 Task: Find connections with filter location Río Bueno with filter topic #Motivationwith filter profile language French with filter current company OneTrust with filter school Jai Prakash Vishwavidyalaya, Chapra with filter industry Computer and Network Security with filter service category Management Consulting with filter keywords title Customer Care Associate
Action: Mouse moved to (588, 73)
Screenshot: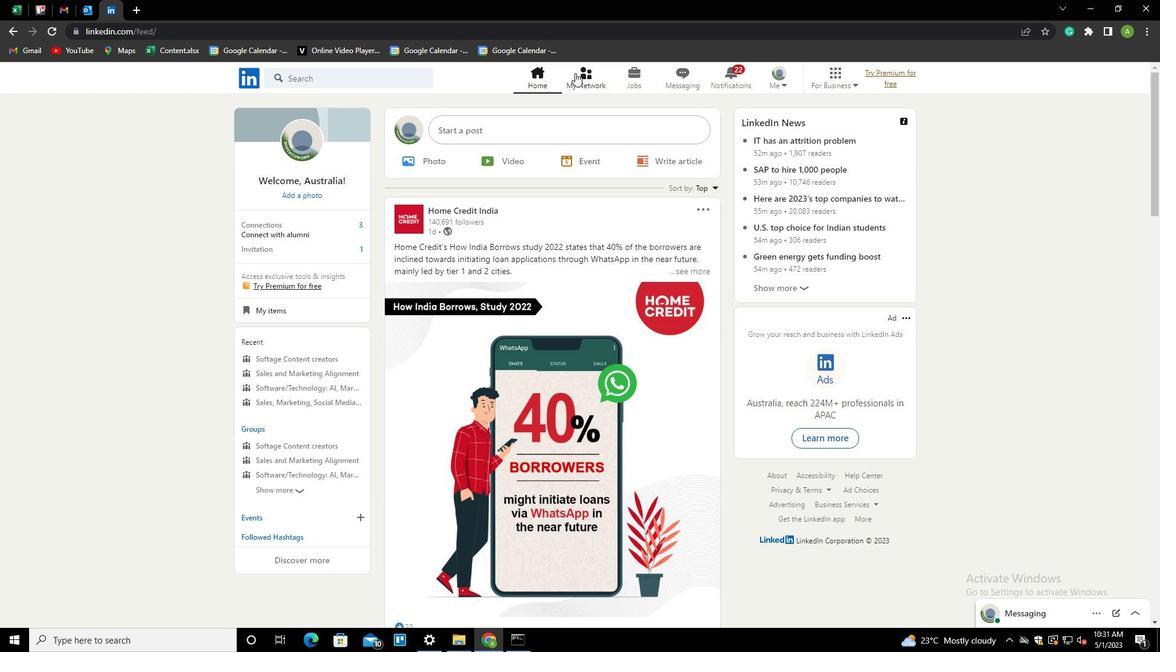 
Action: Mouse pressed left at (588, 73)
Screenshot: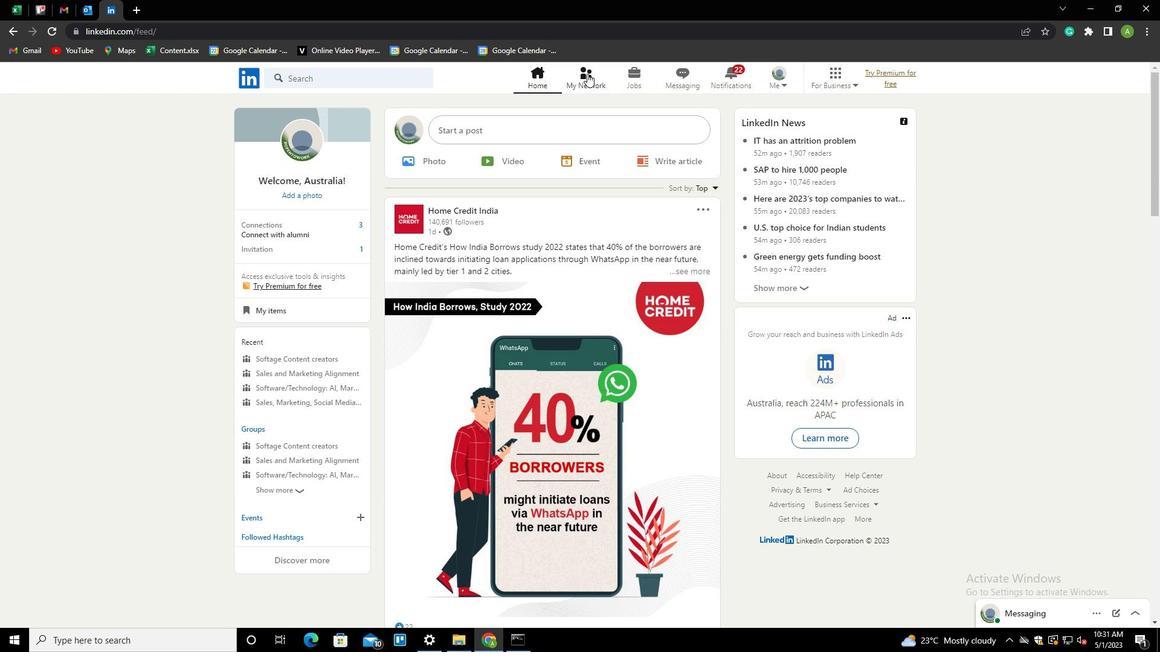 
Action: Mouse moved to (329, 140)
Screenshot: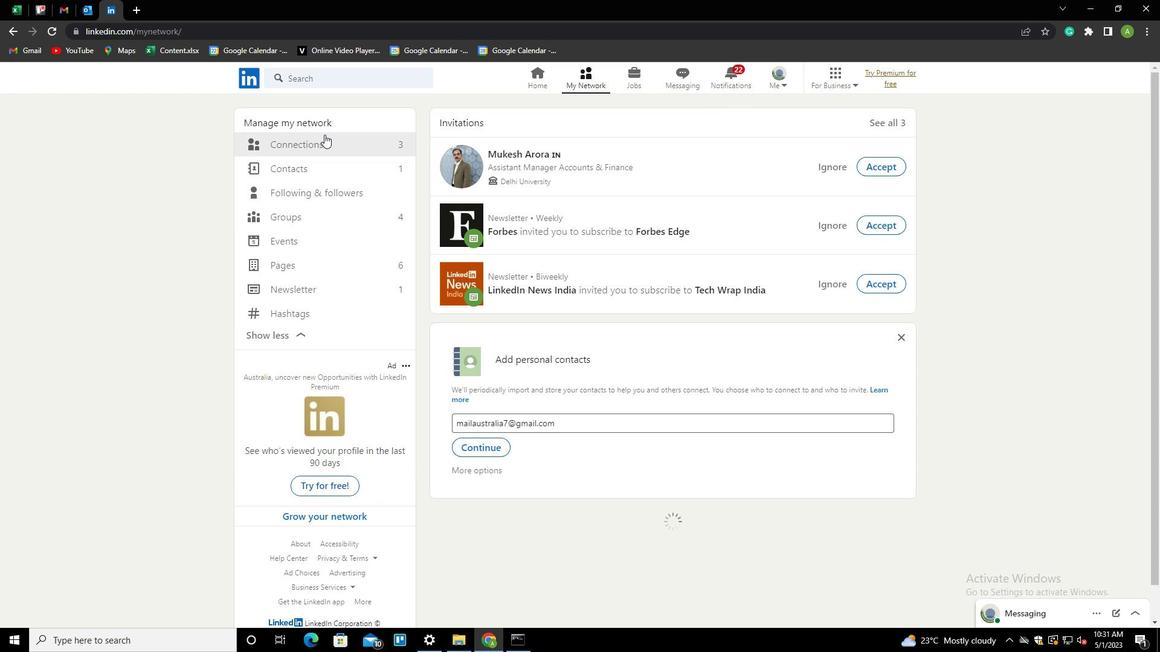 
Action: Mouse pressed left at (329, 140)
Screenshot: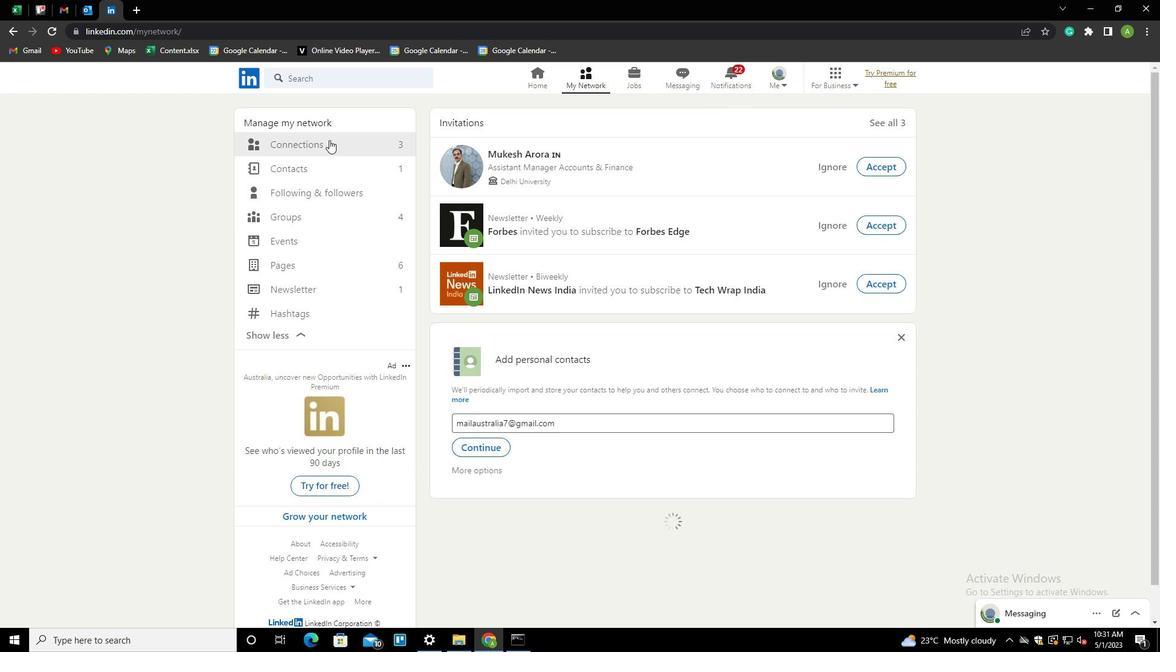 
Action: Mouse moved to (691, 145)
Screenshot: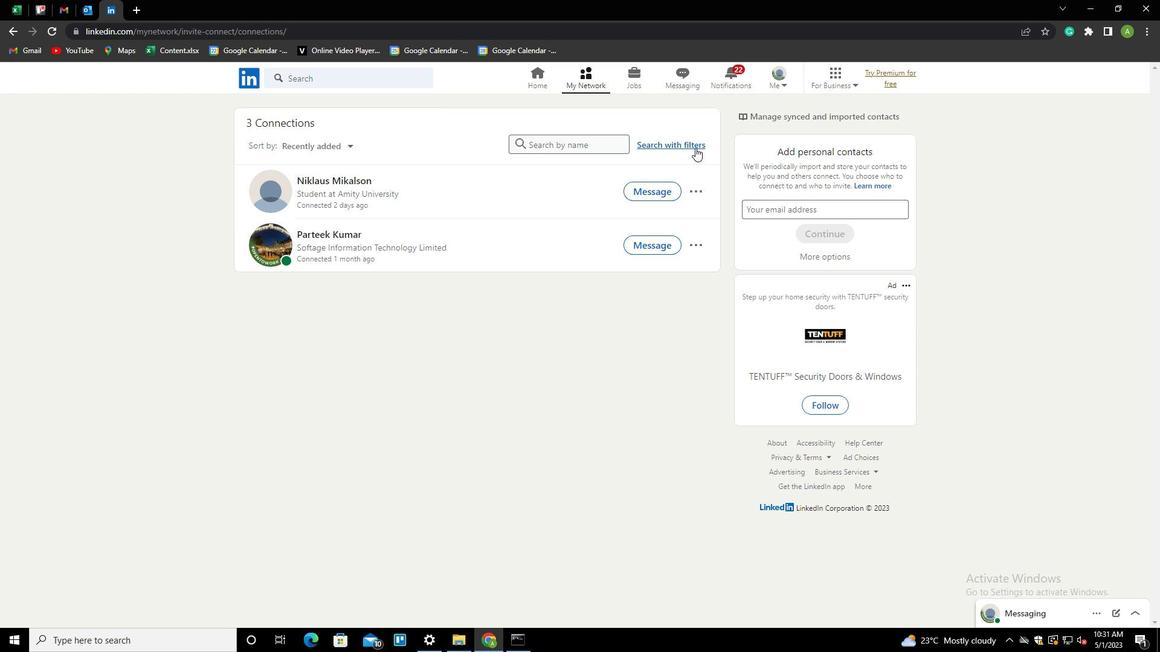 
Action: Mouse pressed left at (691, 145)
Screenshot: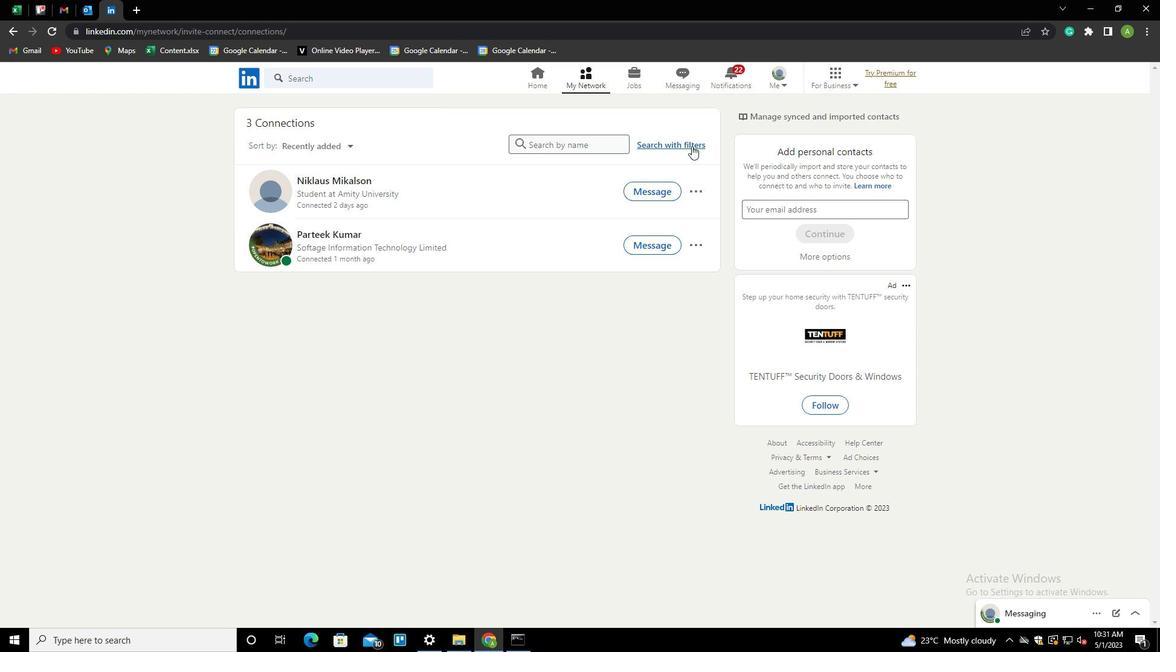 
Action: Mouse moved to (617, 112)
Screenshot: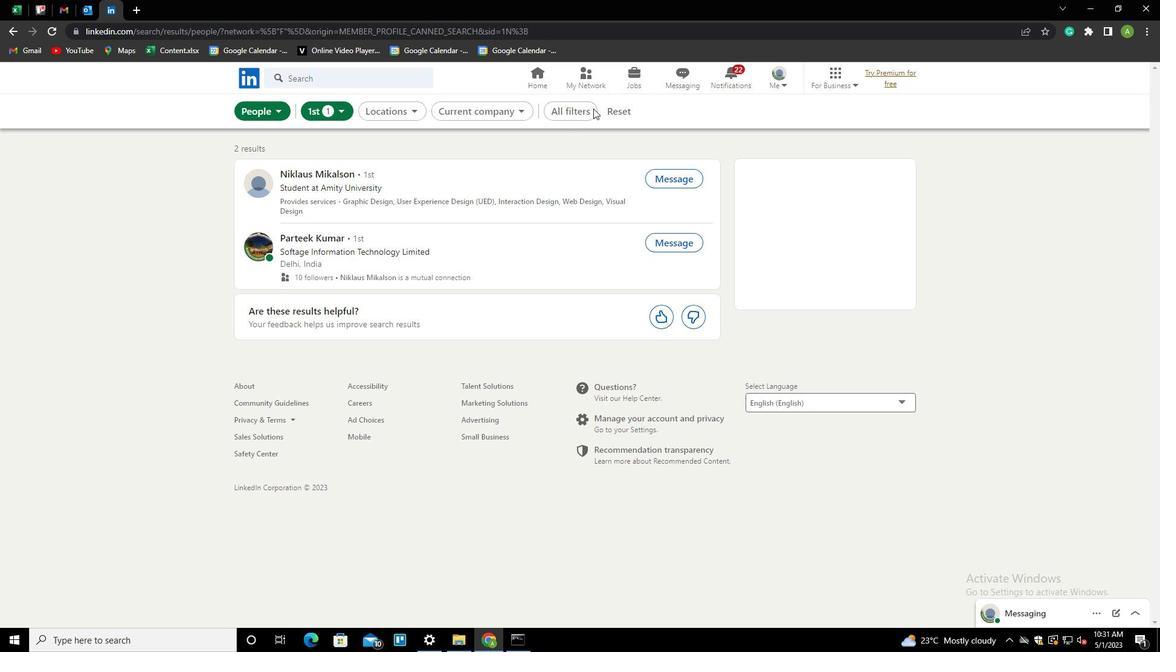 
Action: Mouse pressed left at (617, 112)
Screenshot: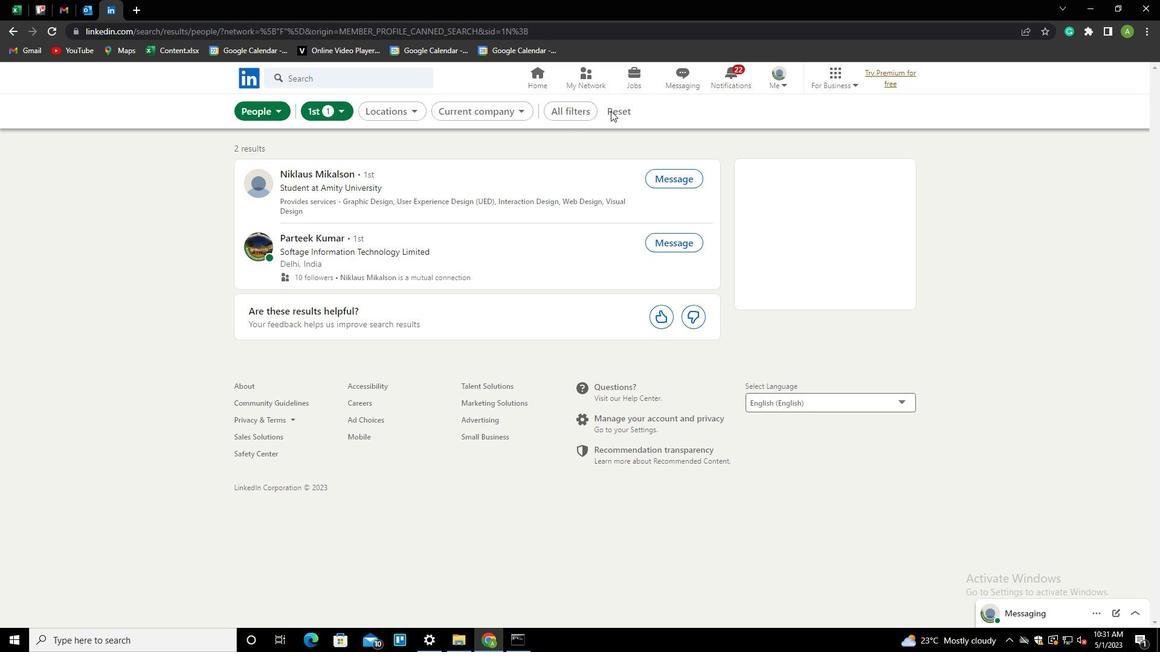 
Action: Mouse moved to (589, 108)
Screenshot: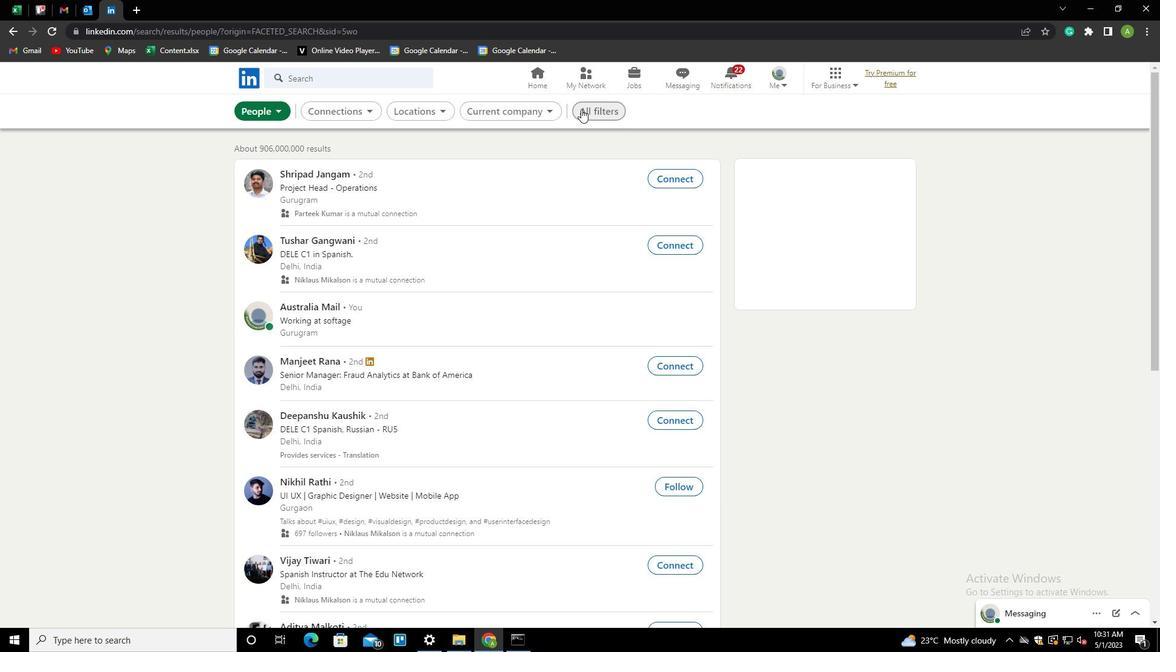 
Action: Mouse pressed left at (589, 108)
Screenshot: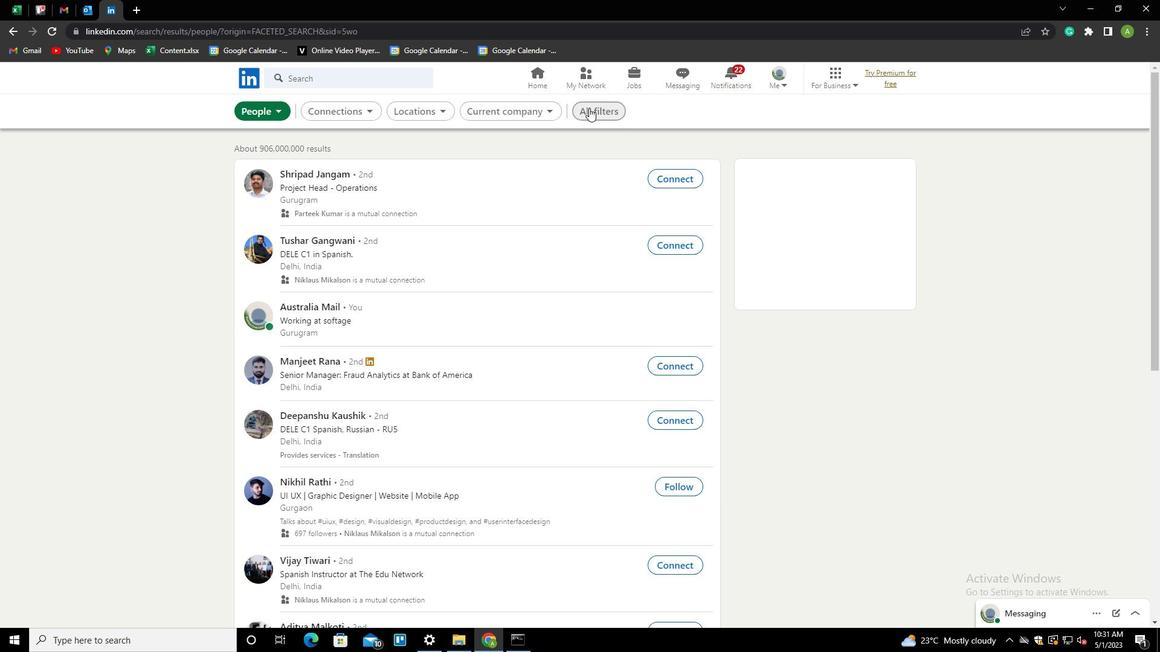
Action: Mouse moved to (937, 288)
Screenshot: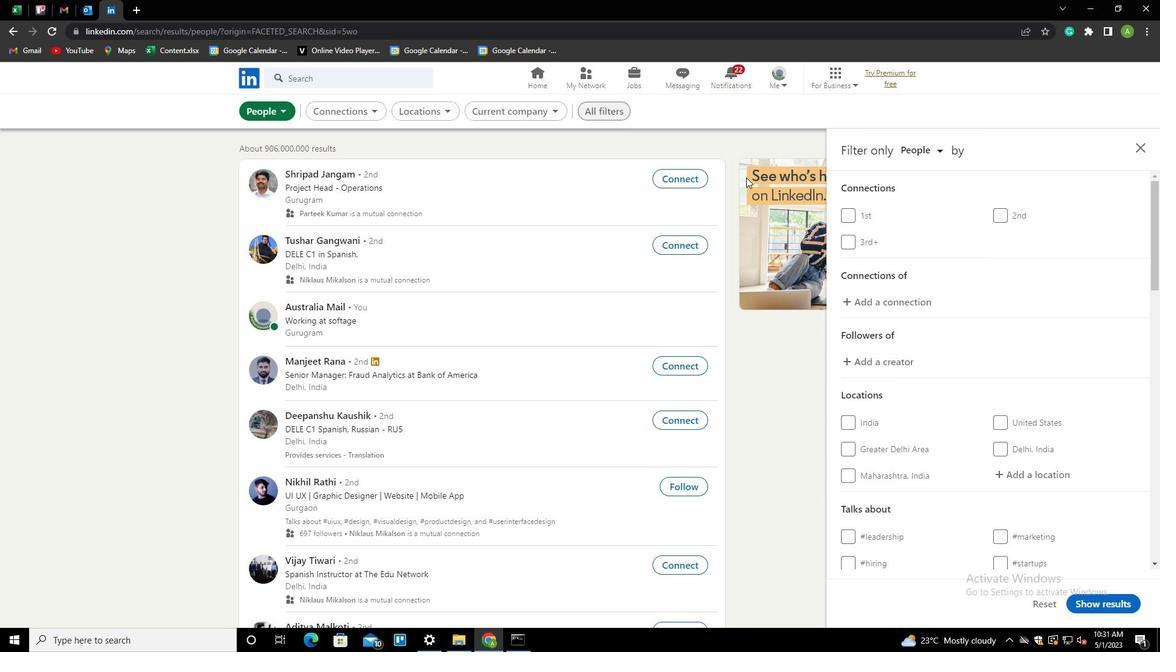
Action: Mouse scrolled (937, 288) with delta (0, 0)
Screenshot: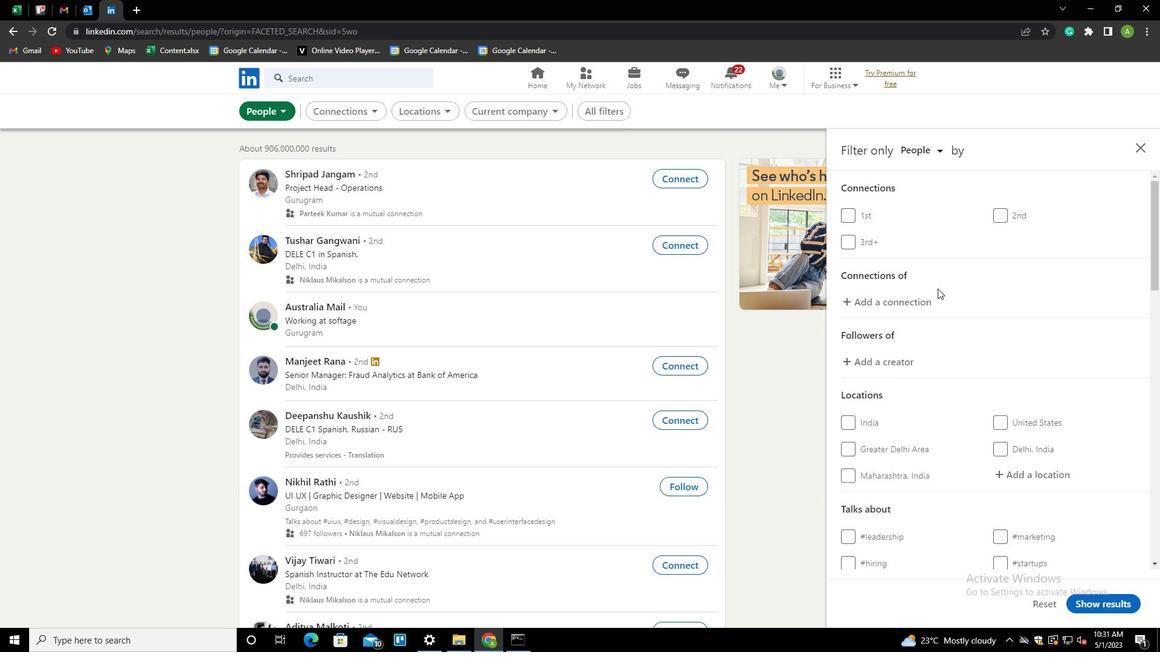 
Action: Mouse scrolled (937, 288) with delta (0, 0)
Screenshot: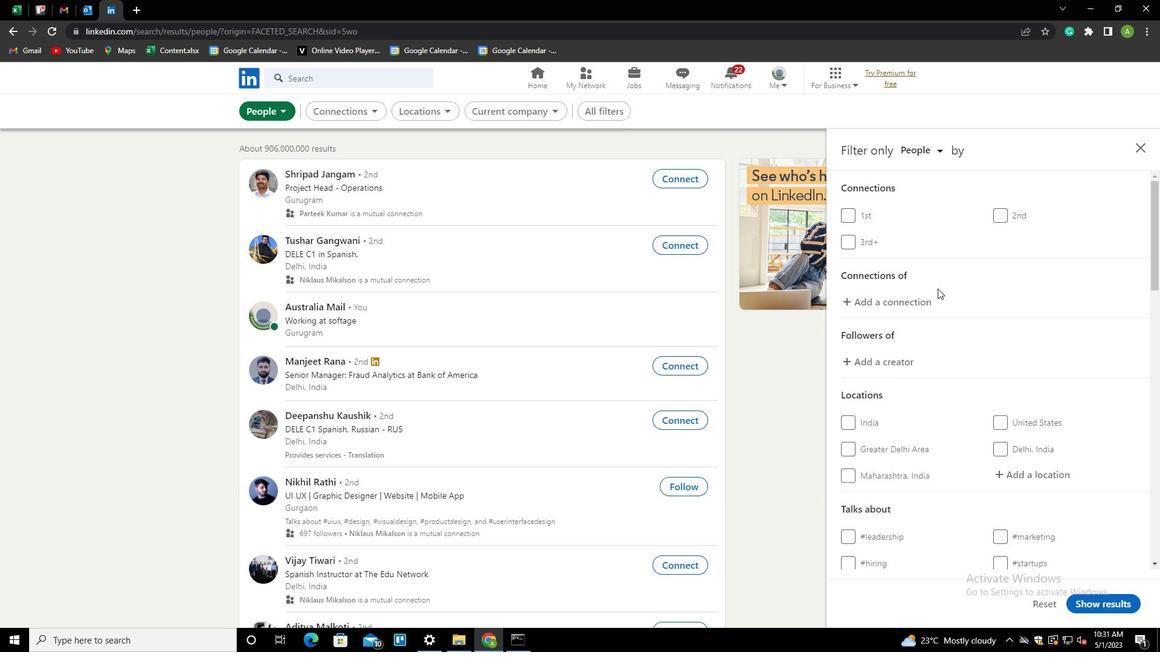 
Action: Mouse scrolled (937, 288) with delta (0, 0)
Screenshot: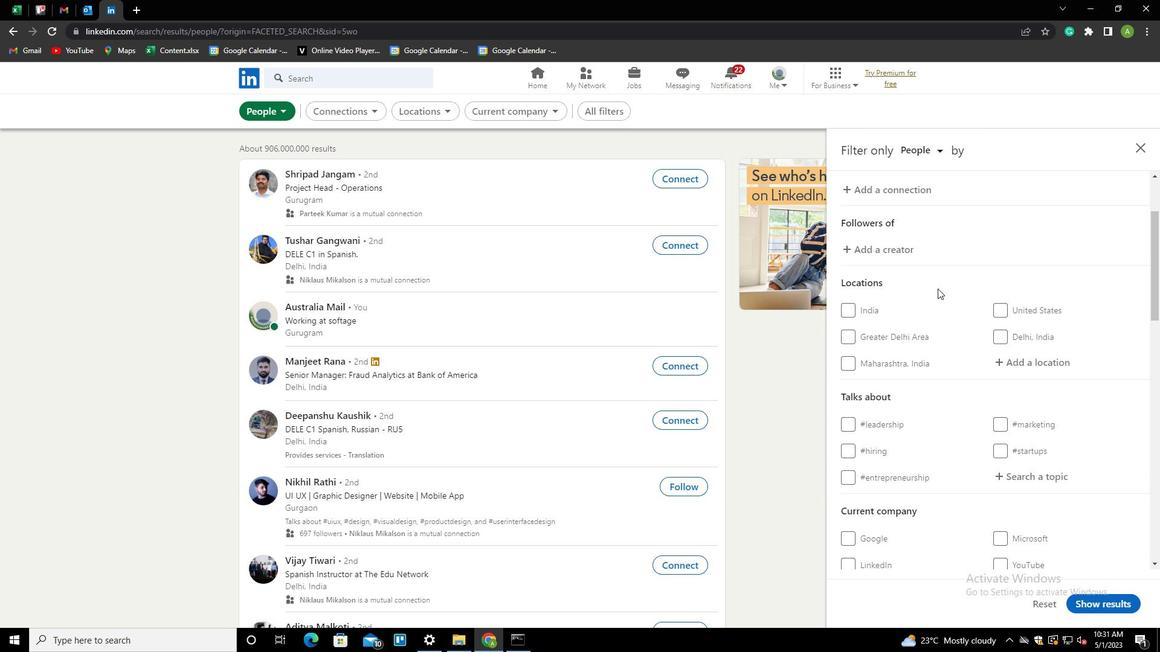
Action: Mouse moved to (1016, 293)
Screenshot: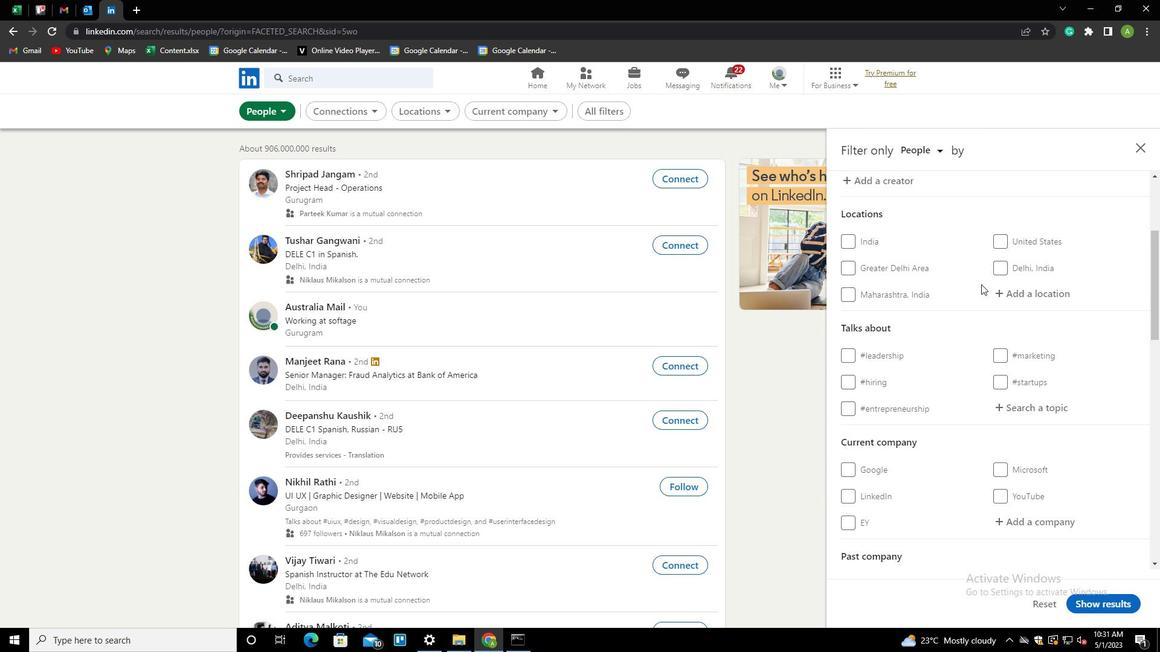 
Action: Mouse pressed left at (1016, 293)
Screenshot: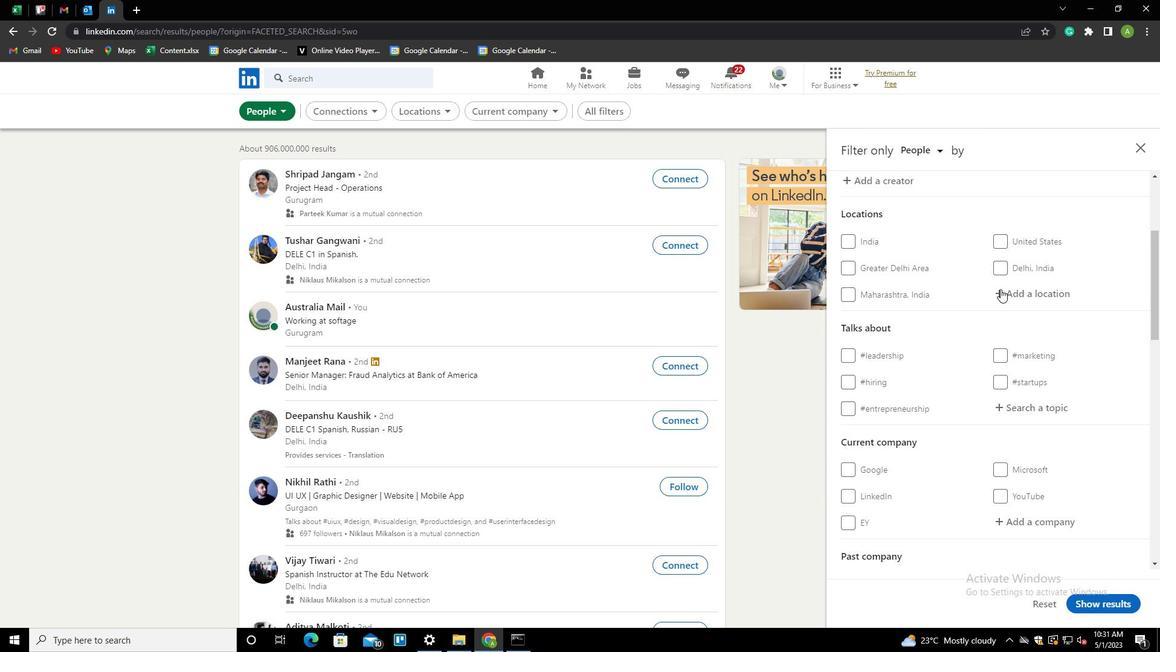 
Action: Mouse moved to (1011, 293)
Screenshot: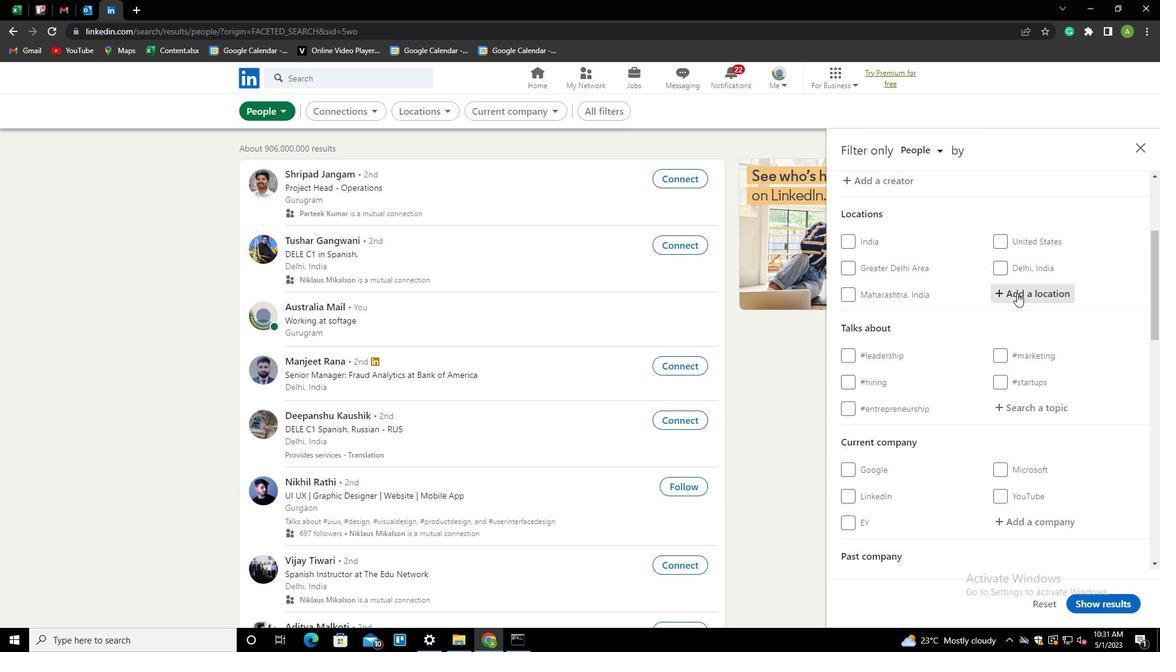 
Action: Key pressed <Key.shift>
Screenshot: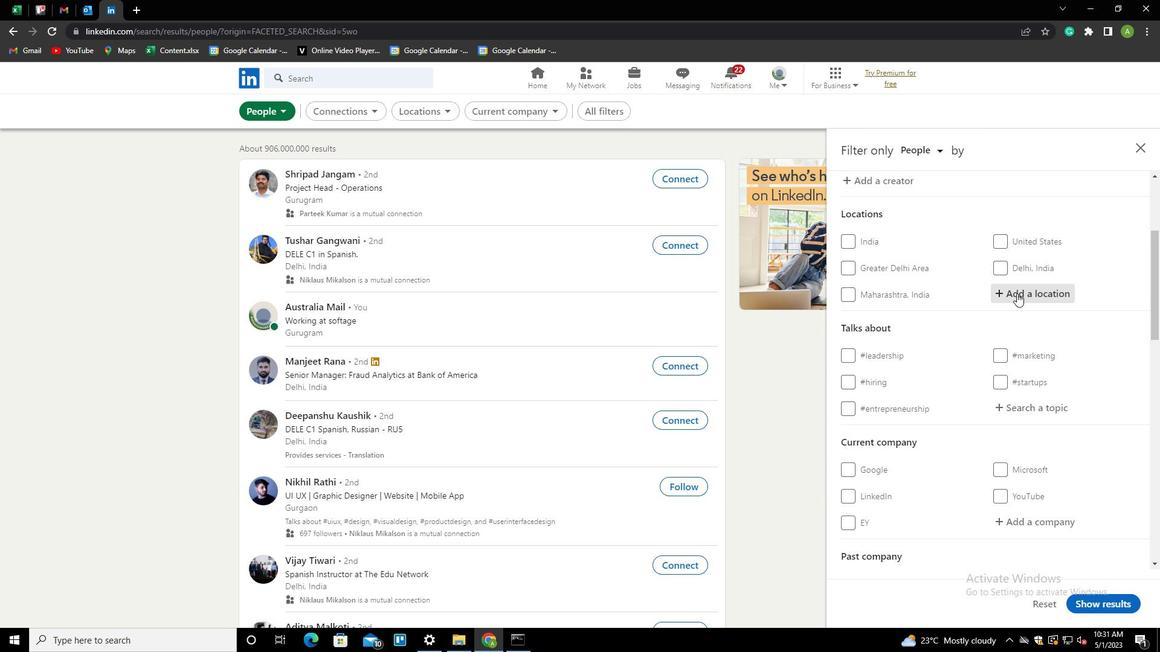 
Action: Mouse moved to (1009, 293)
Screenshot: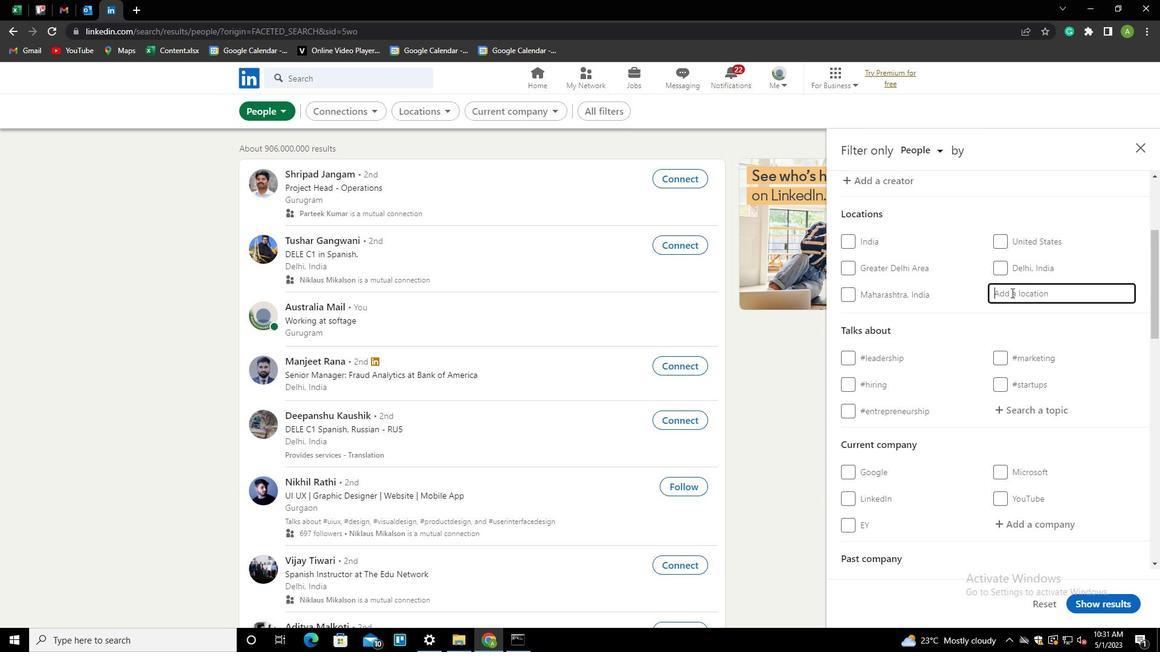 
Action: Key pressed RIO<Key.space><Key.shift>BUENO<Key.down><Key.enter>
Screenshot: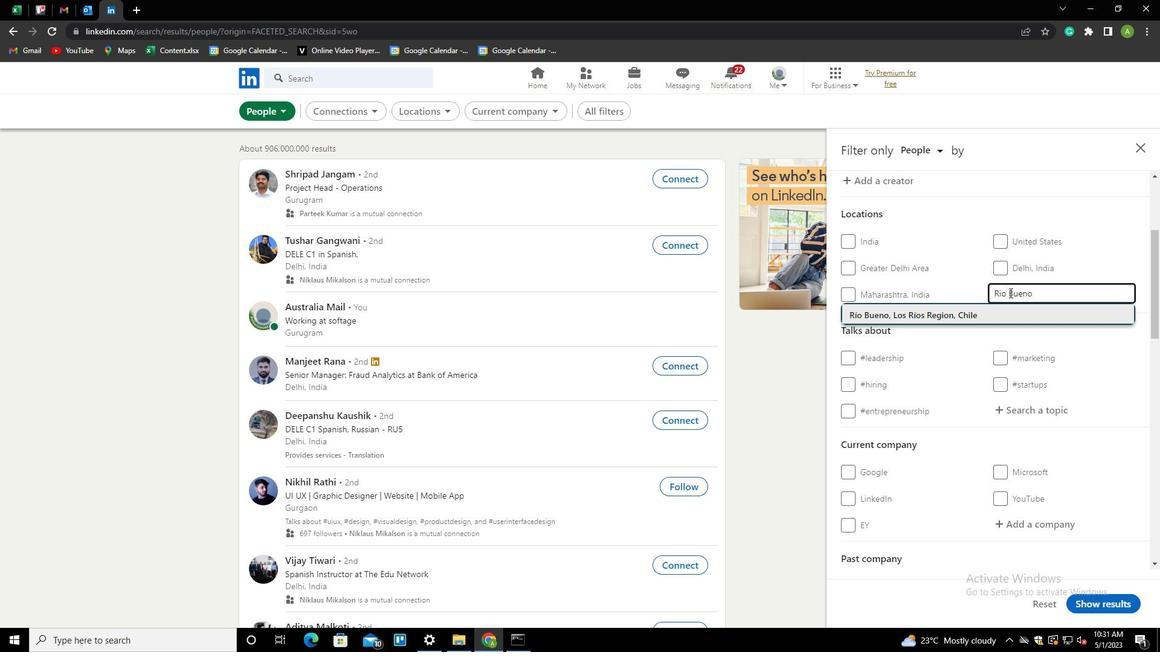 
Action: Mouse scrolled (1009, 292) with delta (0, 0)
Screenshot: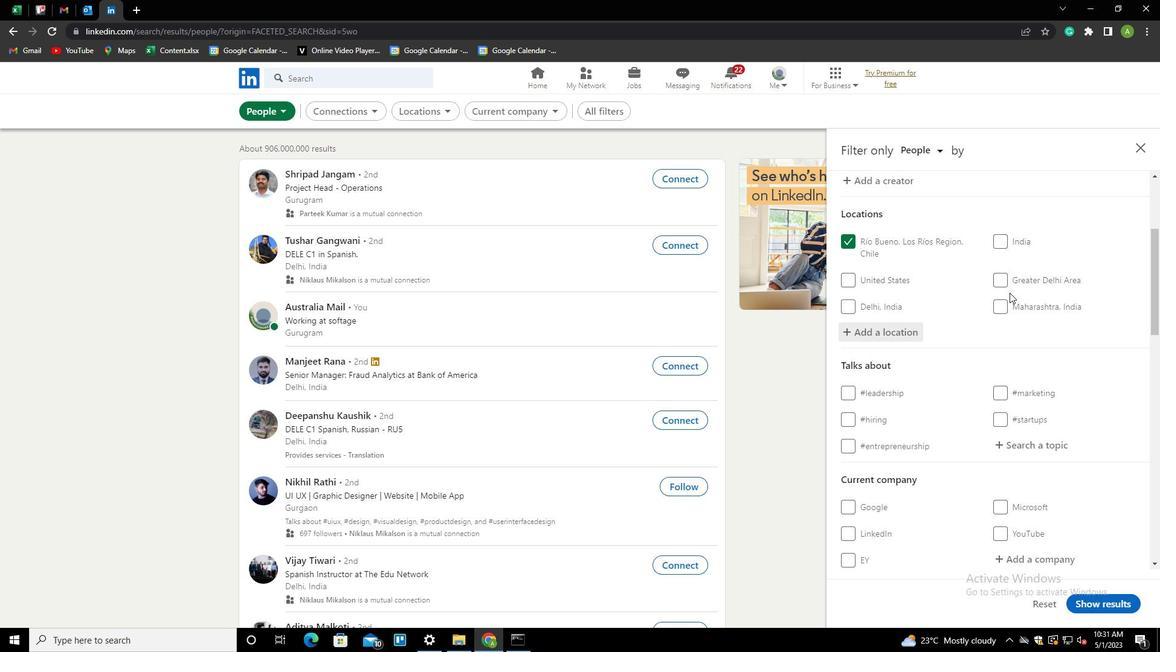 
Action: Mouse scrolled (1009, 292) with delta (0, 0)
Screenshot: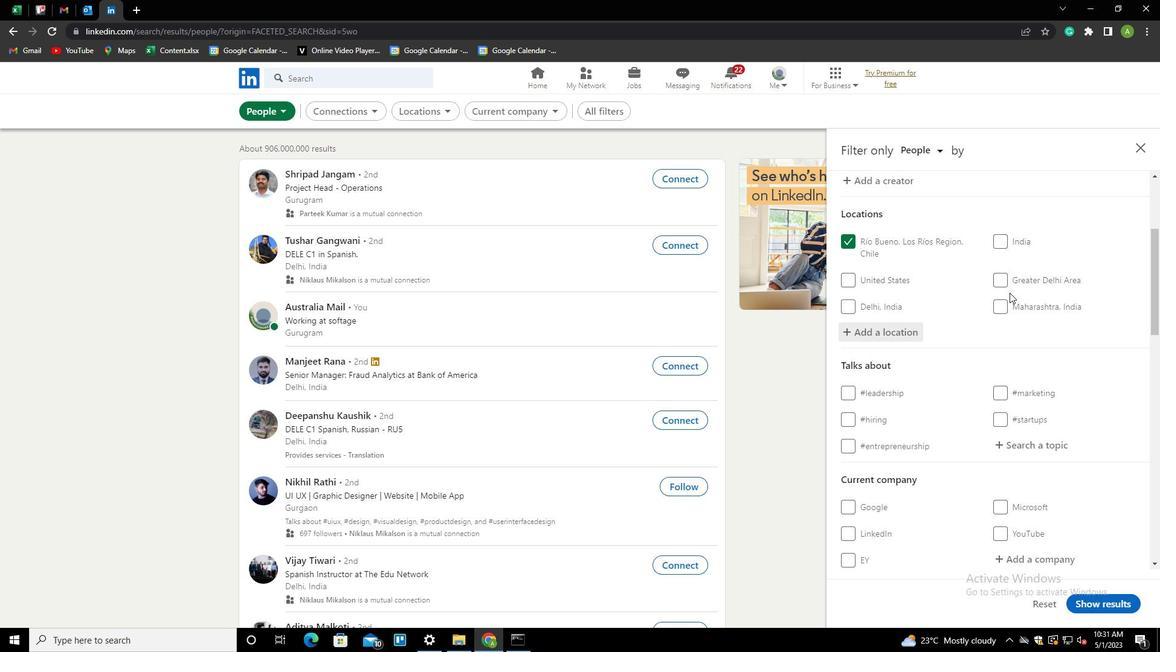 
Action: Mouse moved to (1018, 323)
Screenshot: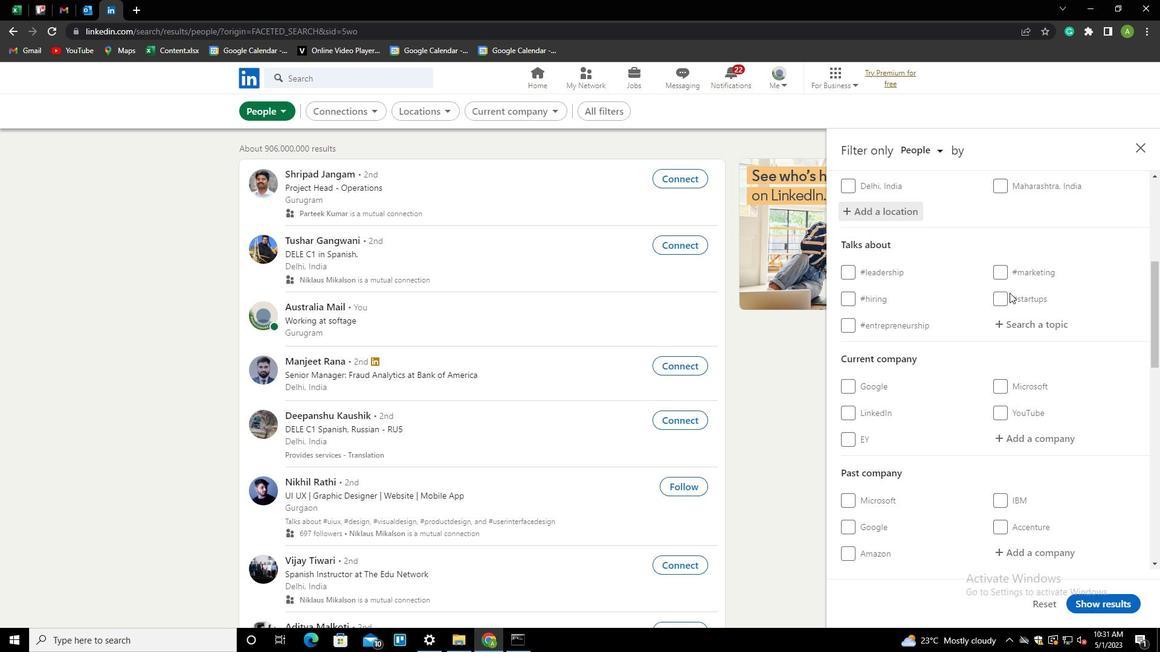 
Action: Mouse pressed left at (1018, 323)
Screenshot: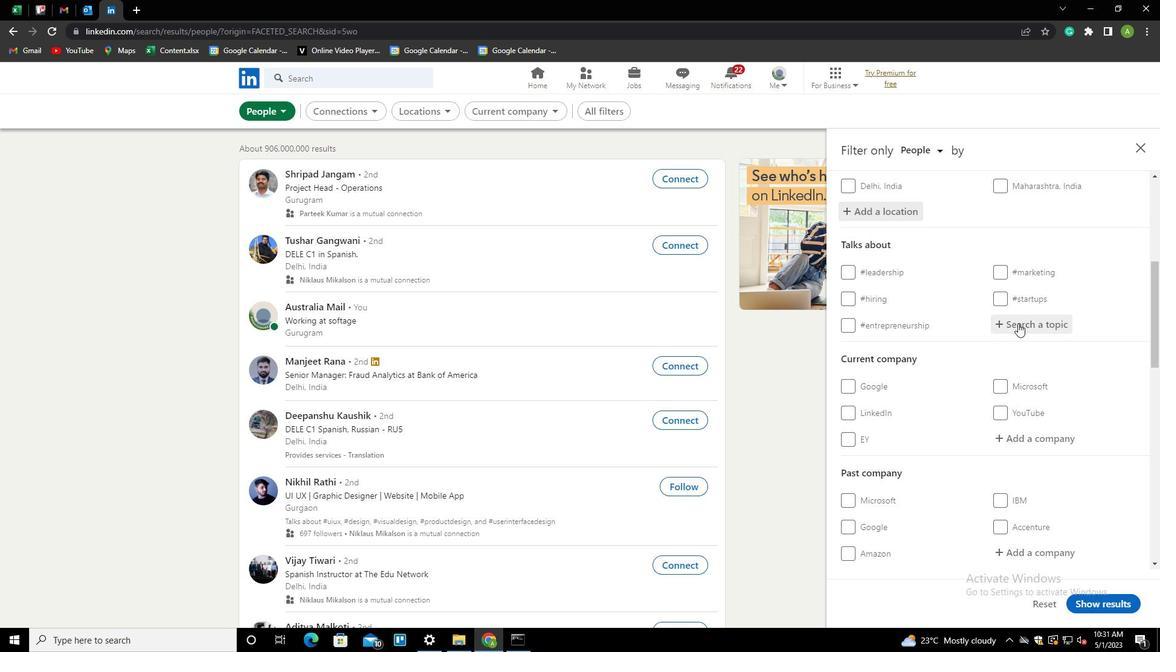 
Action: Key pressed <Key.shift>MOTIVAI<Key.backspace>TION<Key.down><Key.enter>
Screenshot: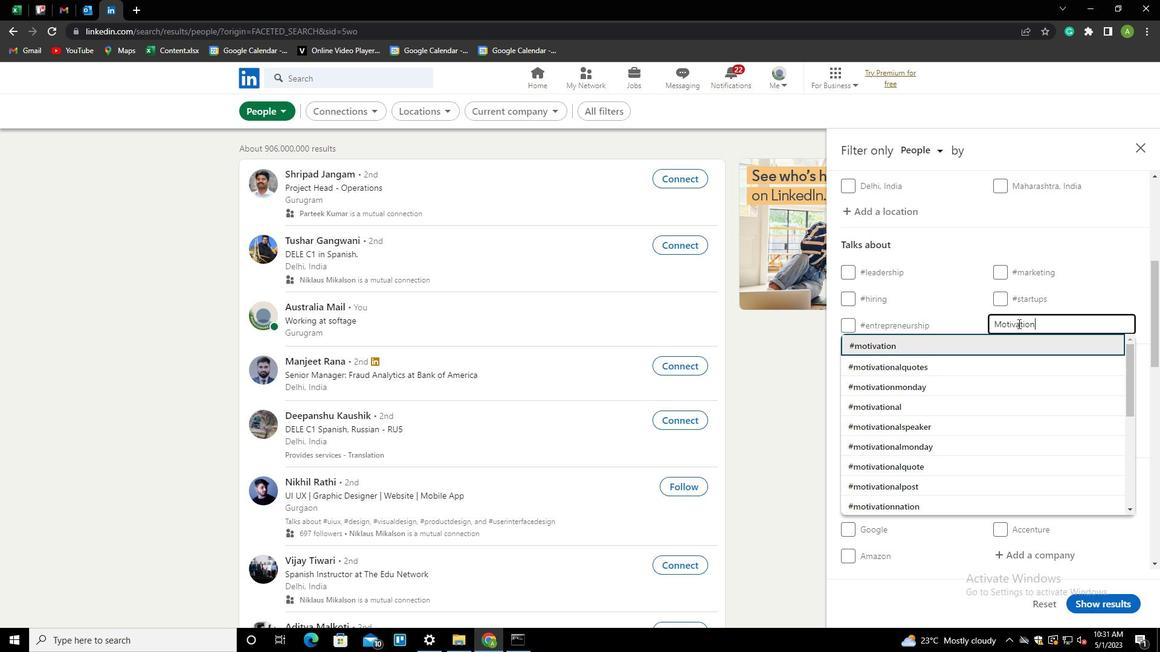
Action: Mouse scrolled (1018, 323) with delta (0, 0)
Screenshot: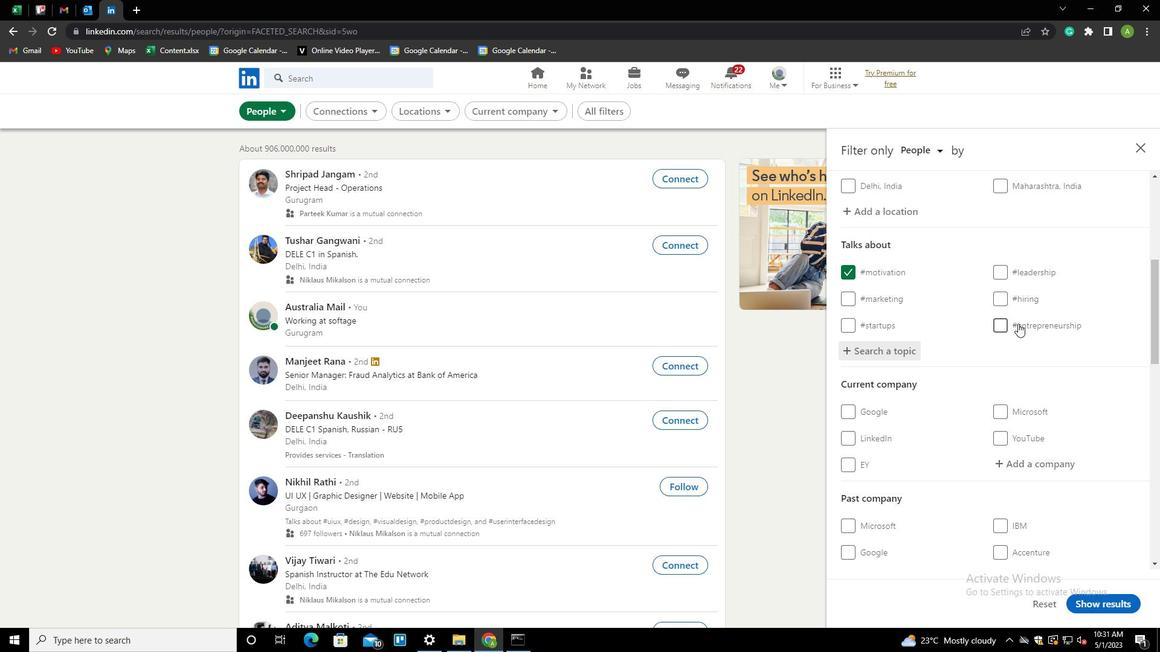 
Action: Mouse scrolled (1018, 323) with delta (0, 0)
Screenshot: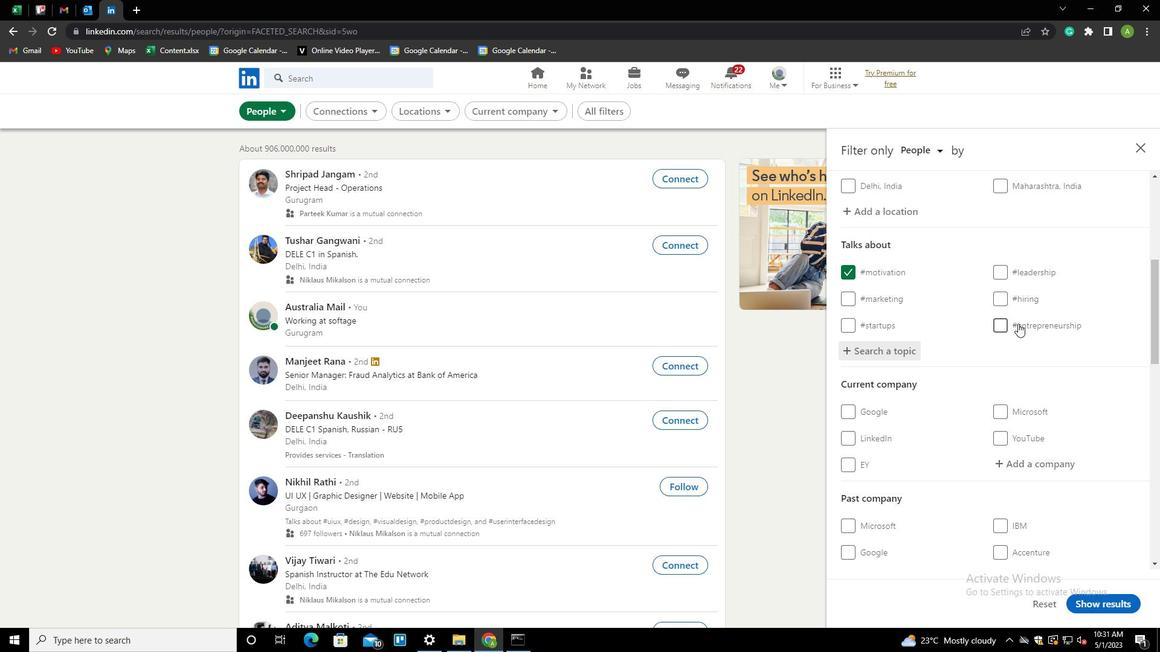 
Action: Mouse scrolled (1018, 323) with delta (0, 0)
Screenshot: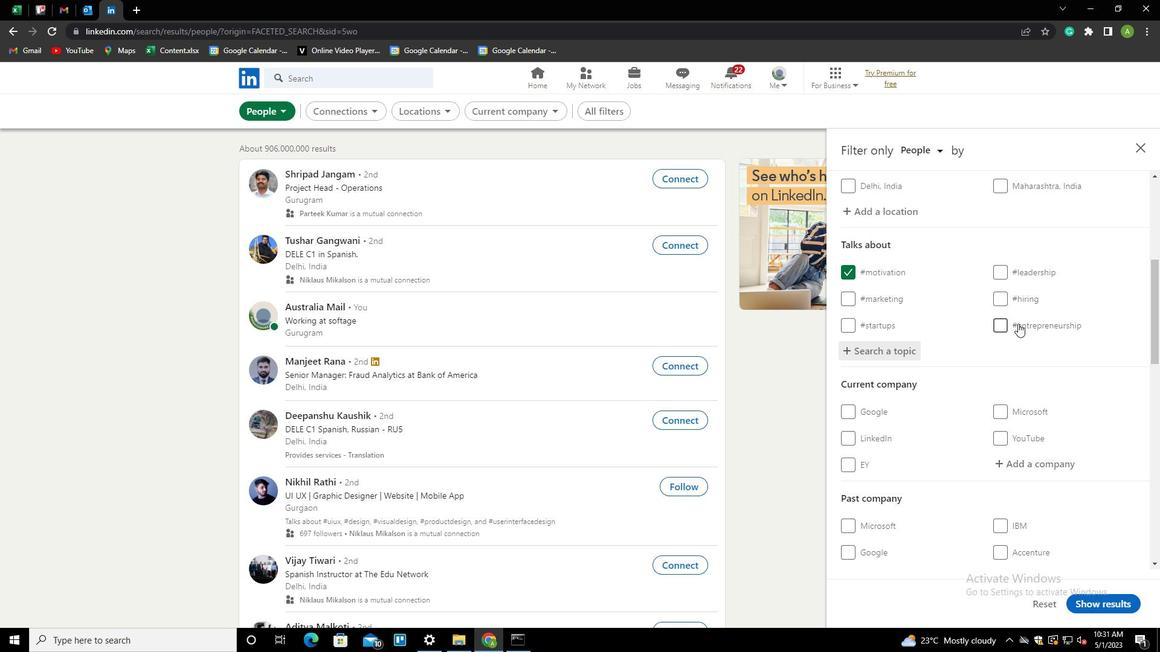 
Action: Mouse scrolled (1018, 323) with delta (0, 0)
Screenshot: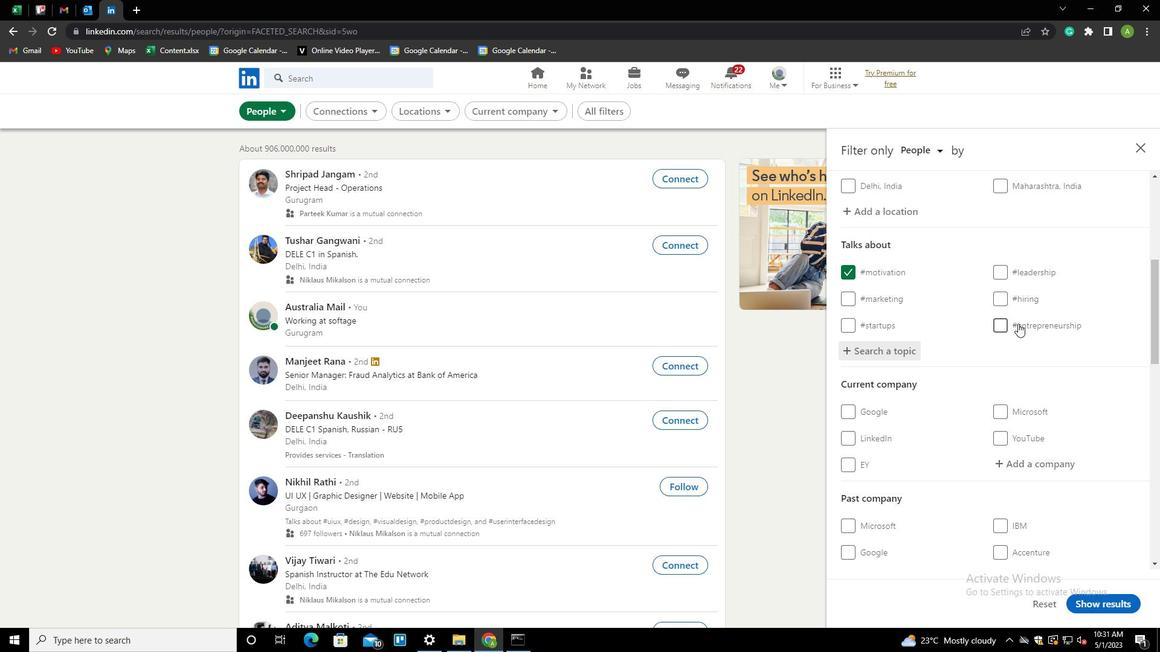 
Action: Mouse scrolled (1018, 323) with delta (0, 0)
Screenshot: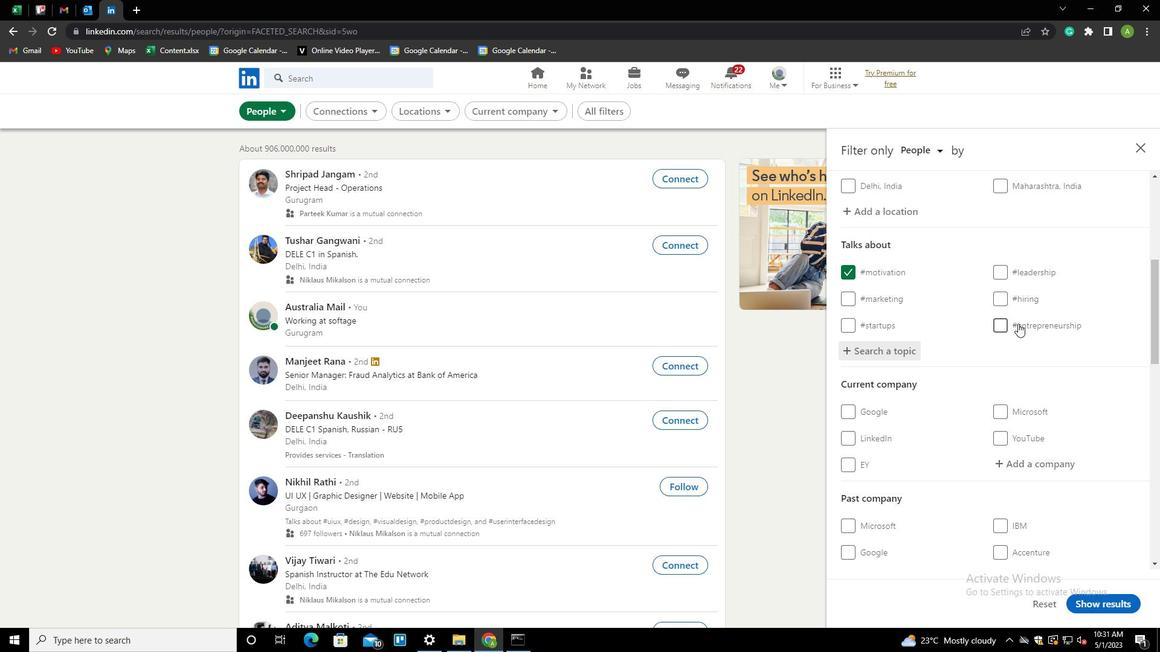
Action: Mouse scrolled (1018, 323) with delta (0, 0)
Screenshot: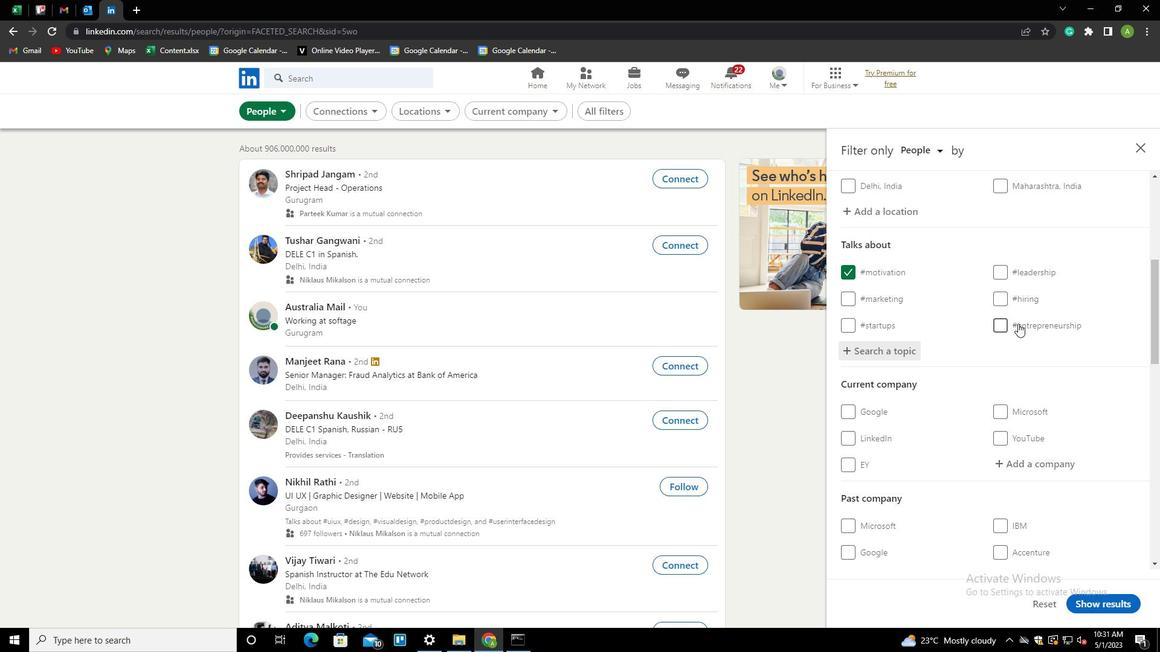 
Action: Mouse scrolled (1018, 323) with delta (0, 0)
Screenshot: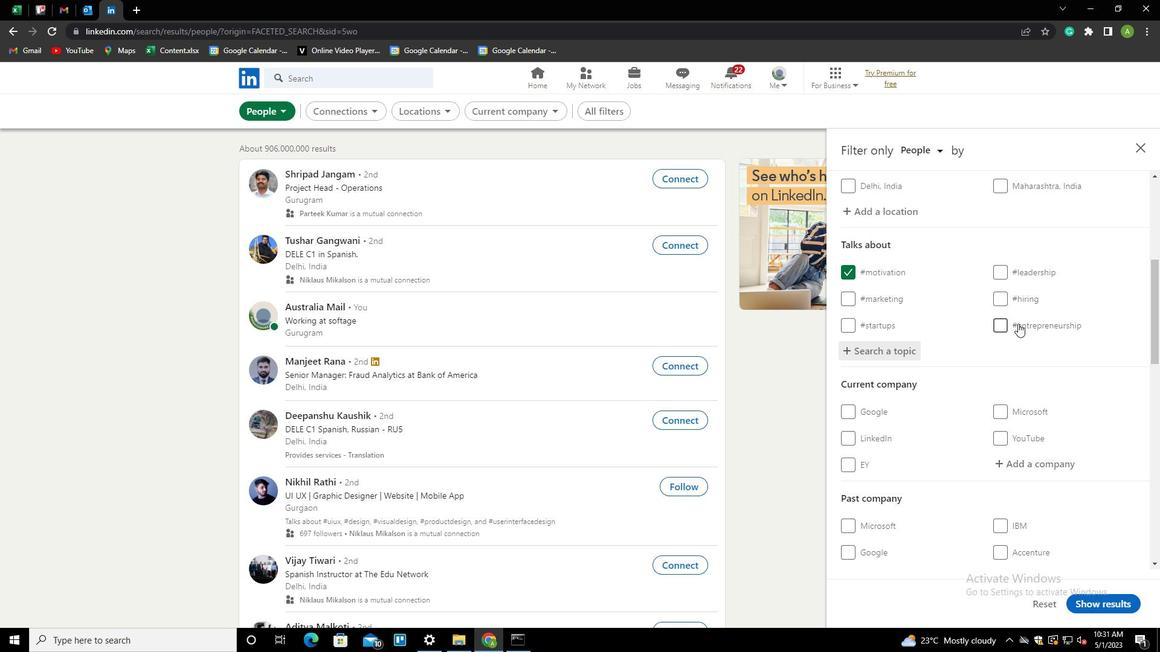 
Action: Mouse moved to (1001, 482)
Screenshot: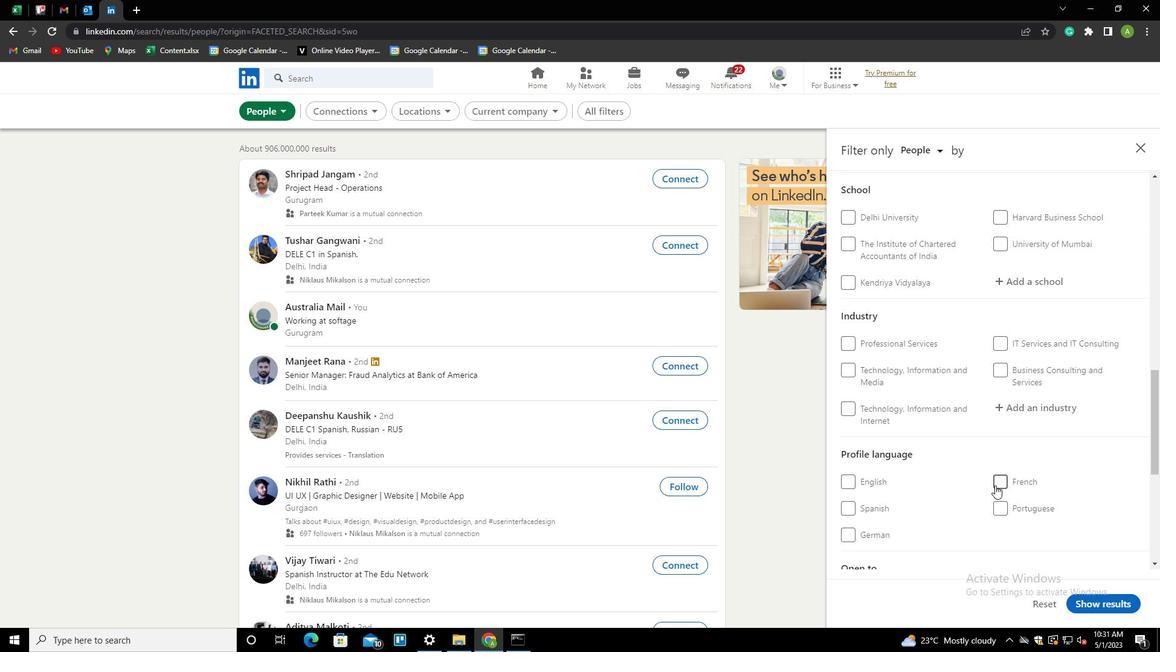 
Action: Mouse pressed left at (1001, 482)
Screenshot: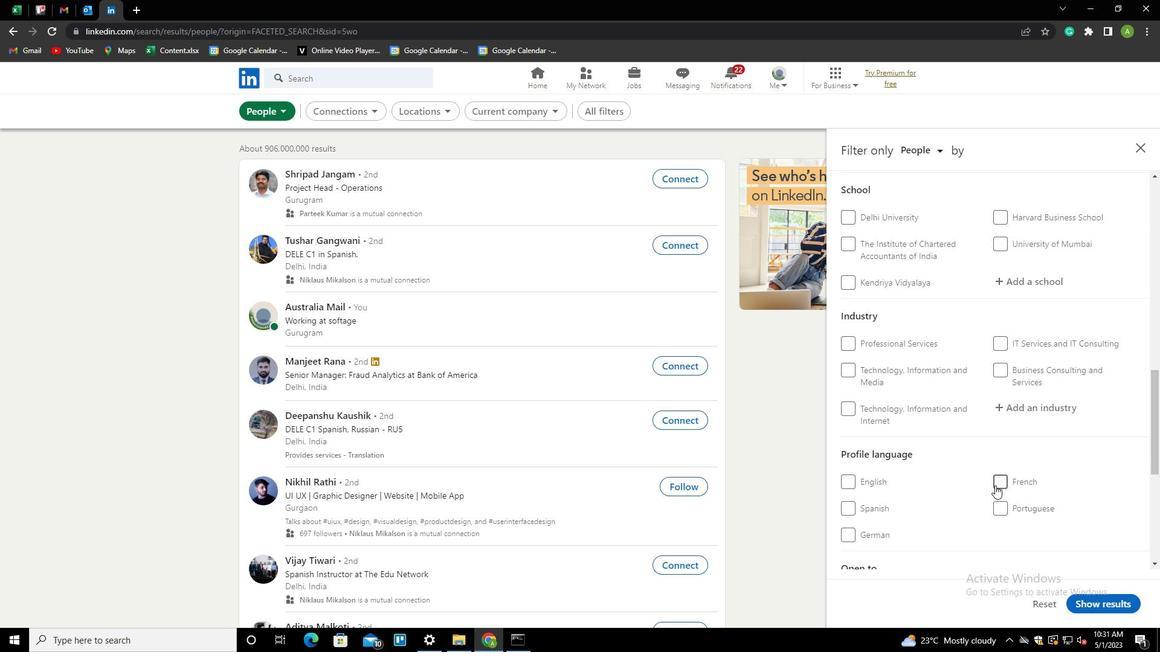 
Action: Mouse moved to (1079, 471)
Screenshot: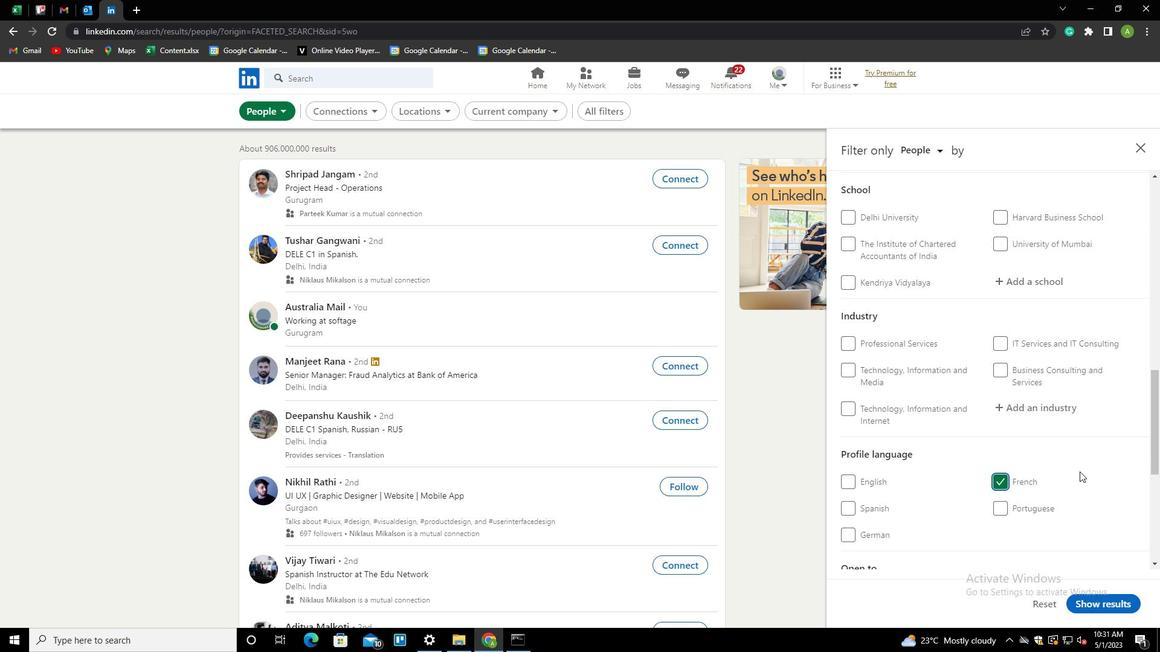 
Action: Mouse scrolled (1079, 471) with delta (0, 0)
Screenshot: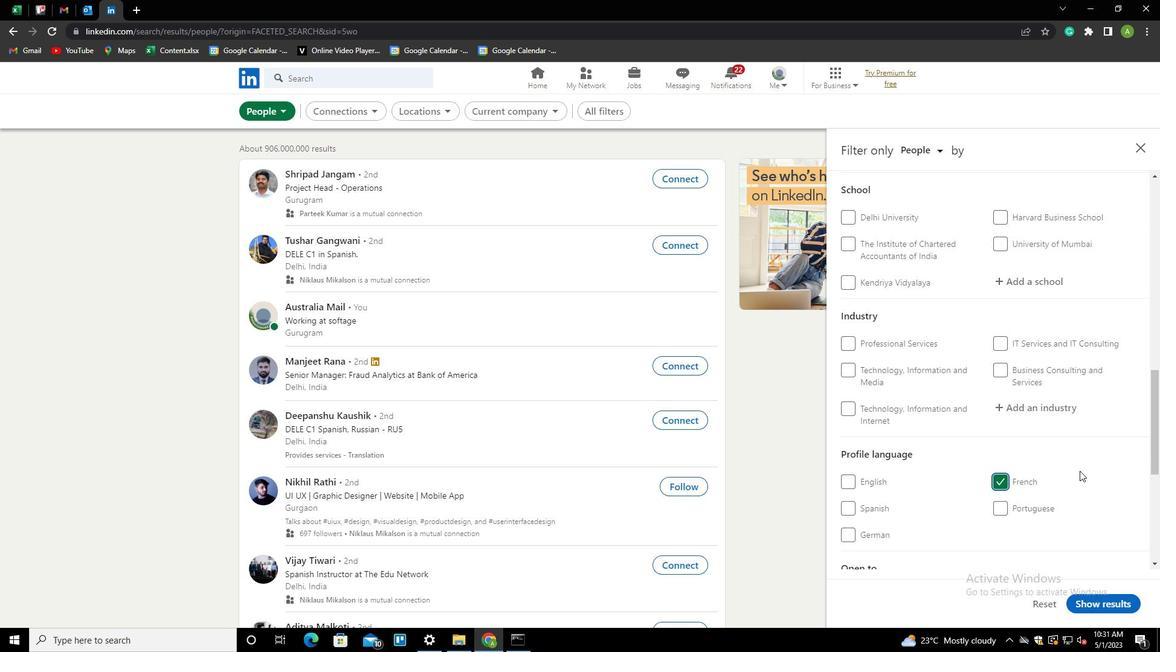 
Action: Mouse scrolled (1079, 471) with delta (0, 0)
Screenshot: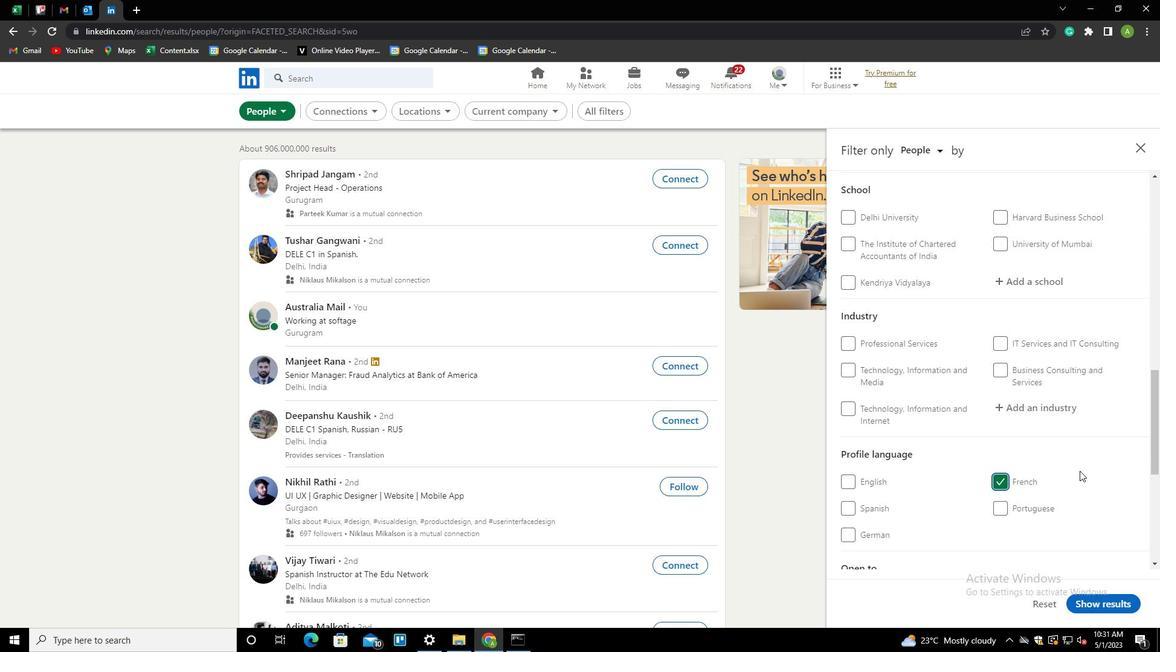 
Action: Mouse scrolled (1079, 471) with delta (0, 0)
Screenshot: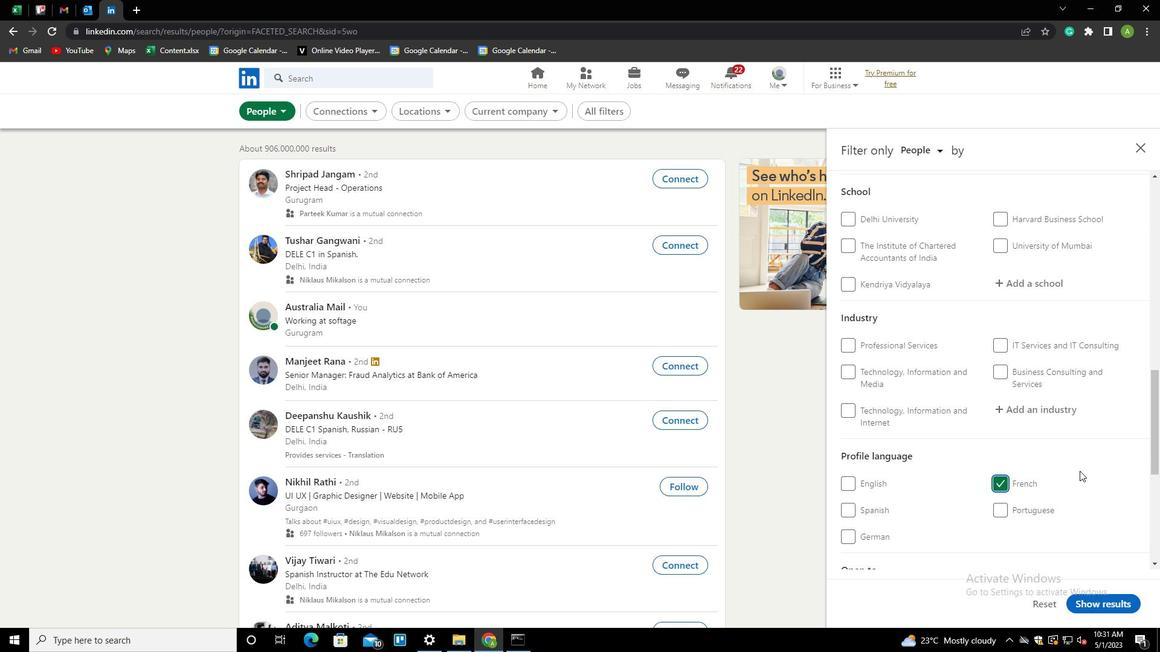 
Action: Mouse scrolled (1079, 471) with delta (0, 0)
Screenshot: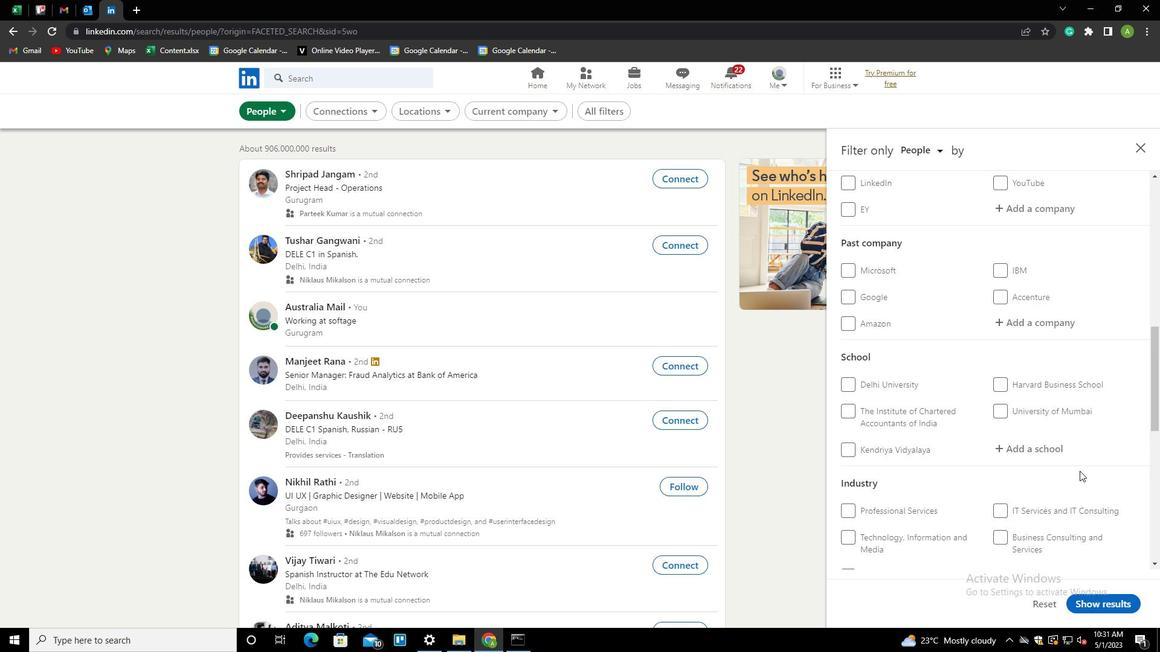 
Action: Mouse scrolled (1079, 471) with delta (0, 0)
Screenshot: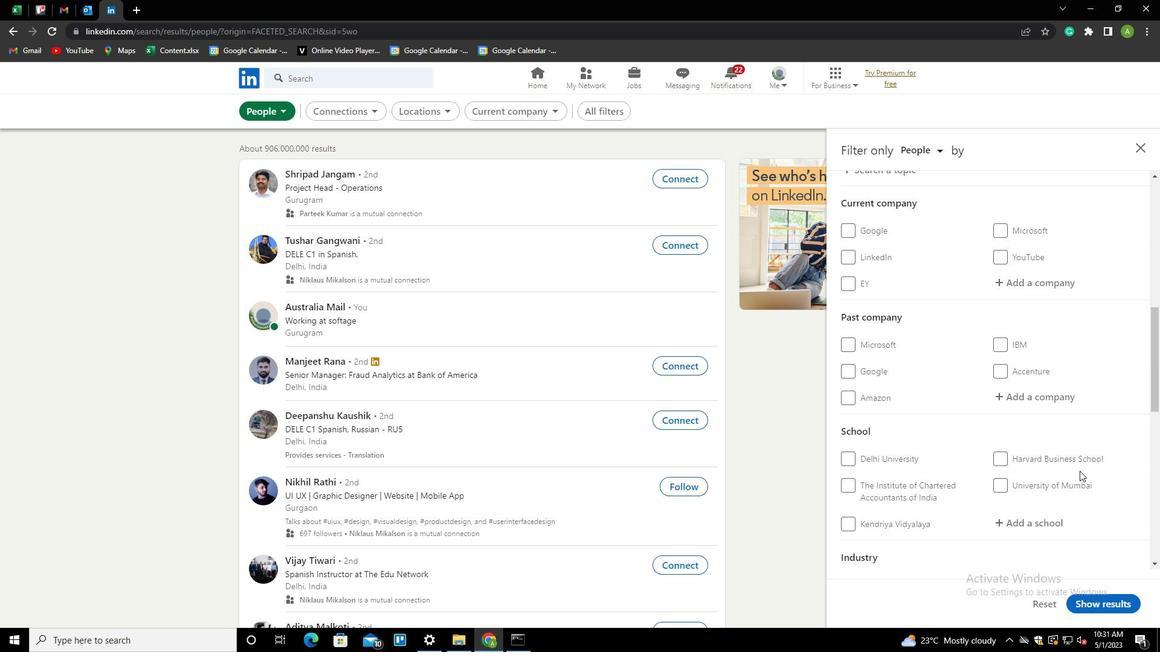 
Action: Mouse scrolled (1079, 471) with delta (0, 0)
Screenshot: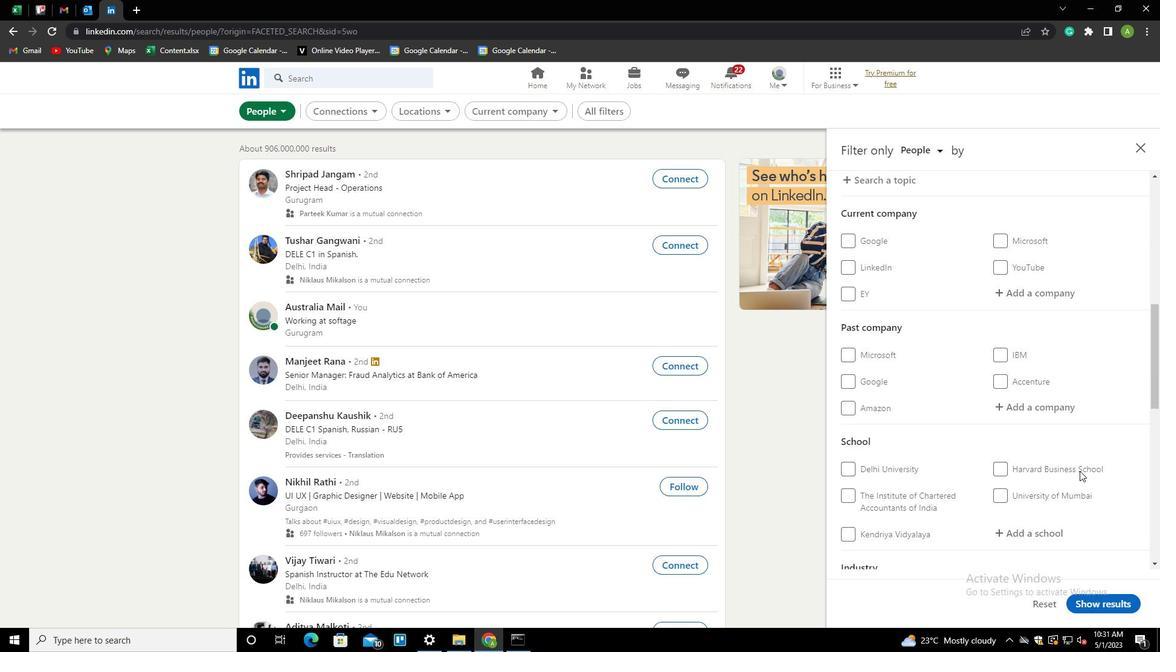 
Action: Mouse scrolled (1079, 471) with delta (0, 0)
Screenshot: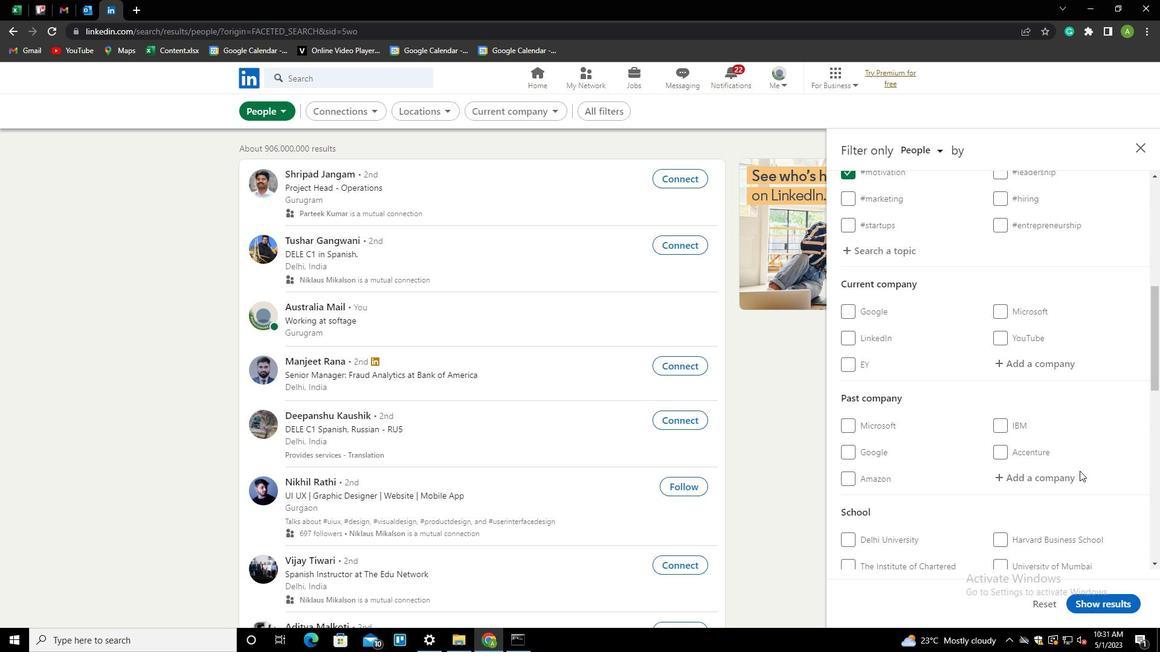 
Action: Mouse moved to (1079, 471)
Screenshot: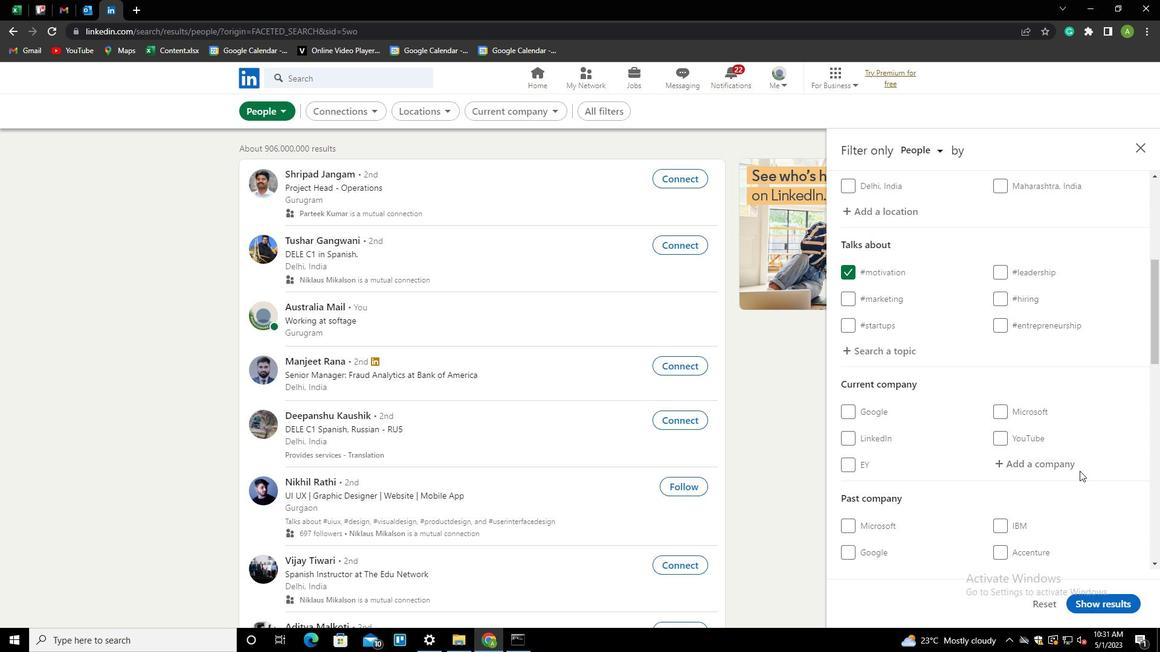 
Action: Mouse scrolled (1079, 470) with delta (0, 0)
Screenshot: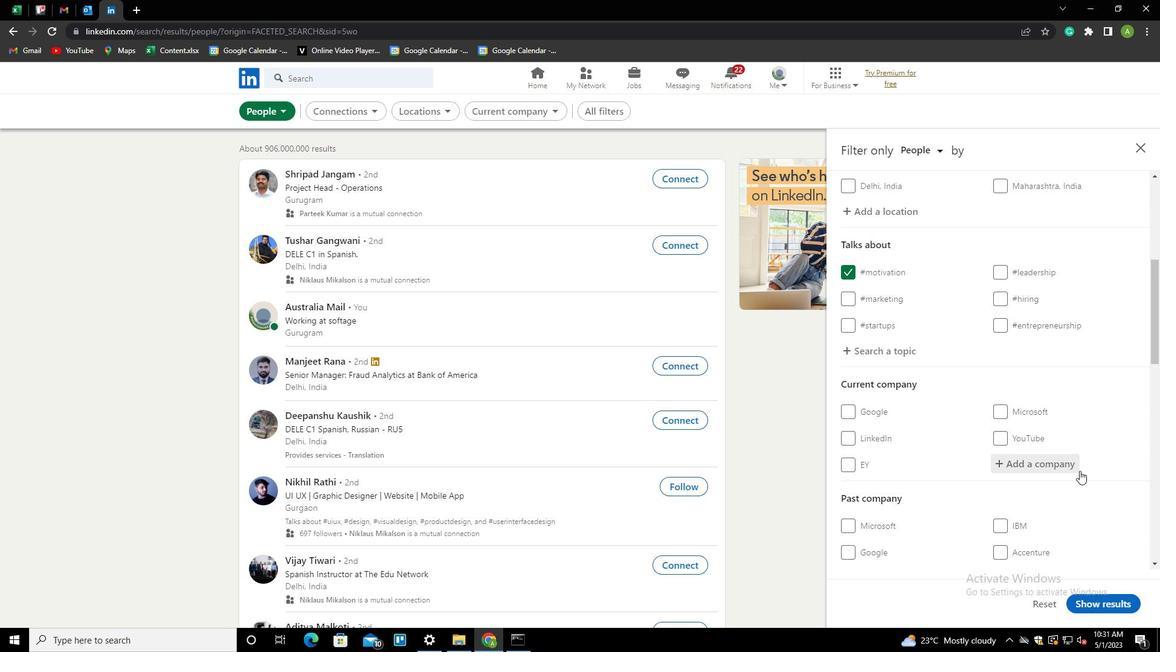
Action: Mouse moved to (1027, 413)
Screenshot: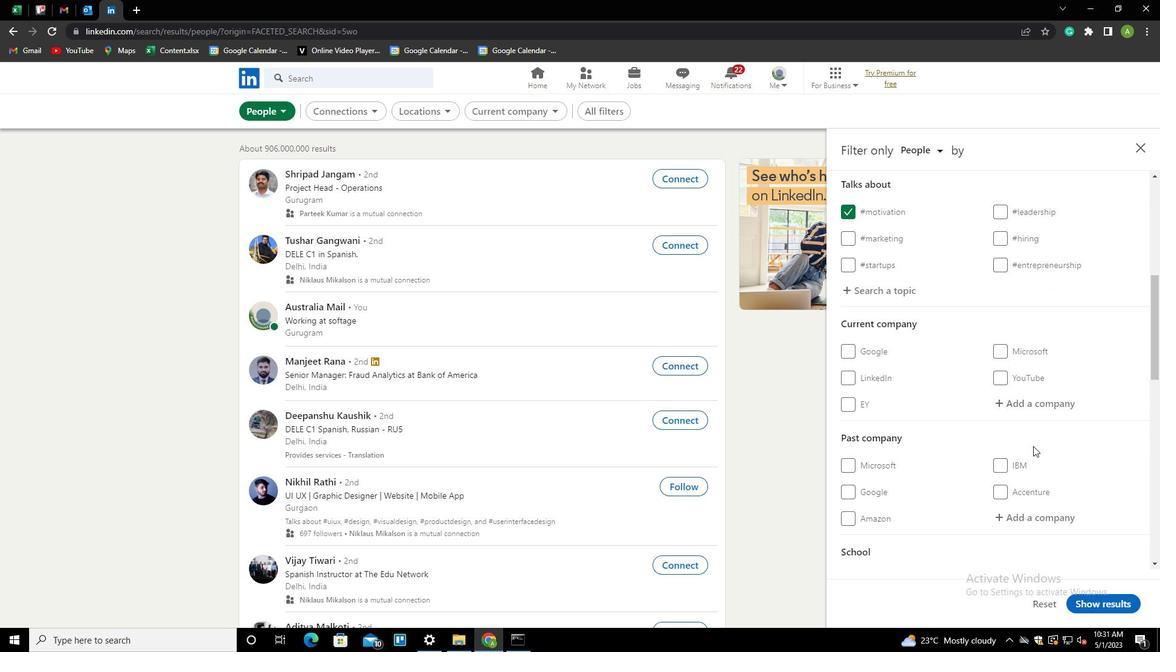 
Action: Mouse pressed left at (1027, 413)
Screenshot: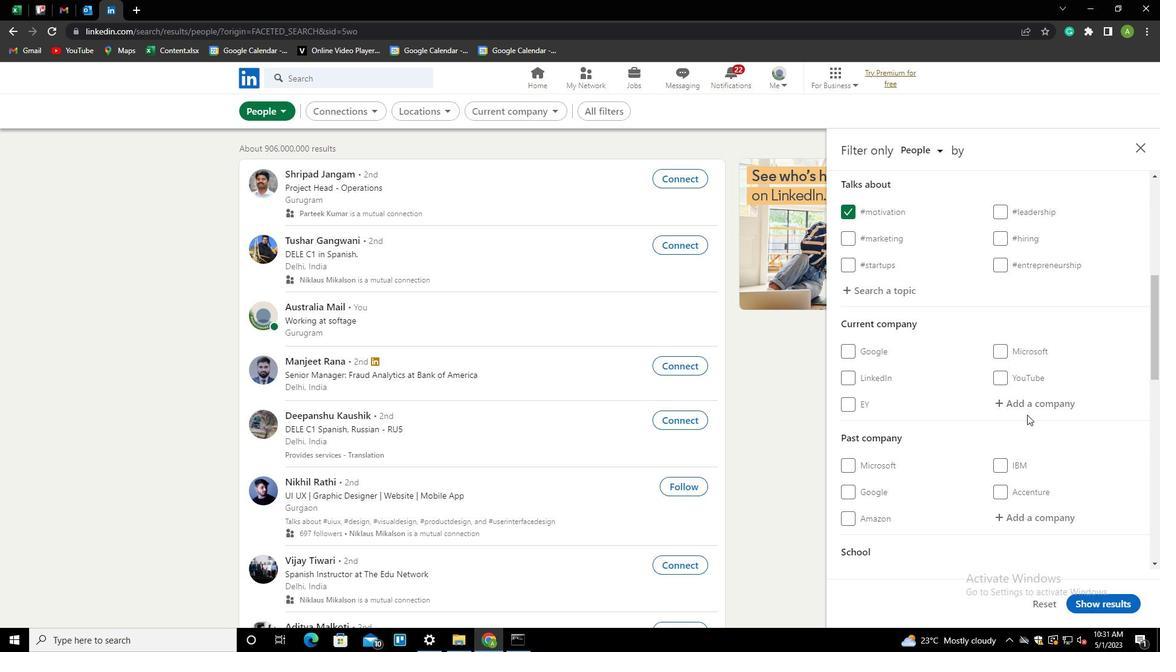 
Action: Mouse moved to (1025, 406)
Screenshot: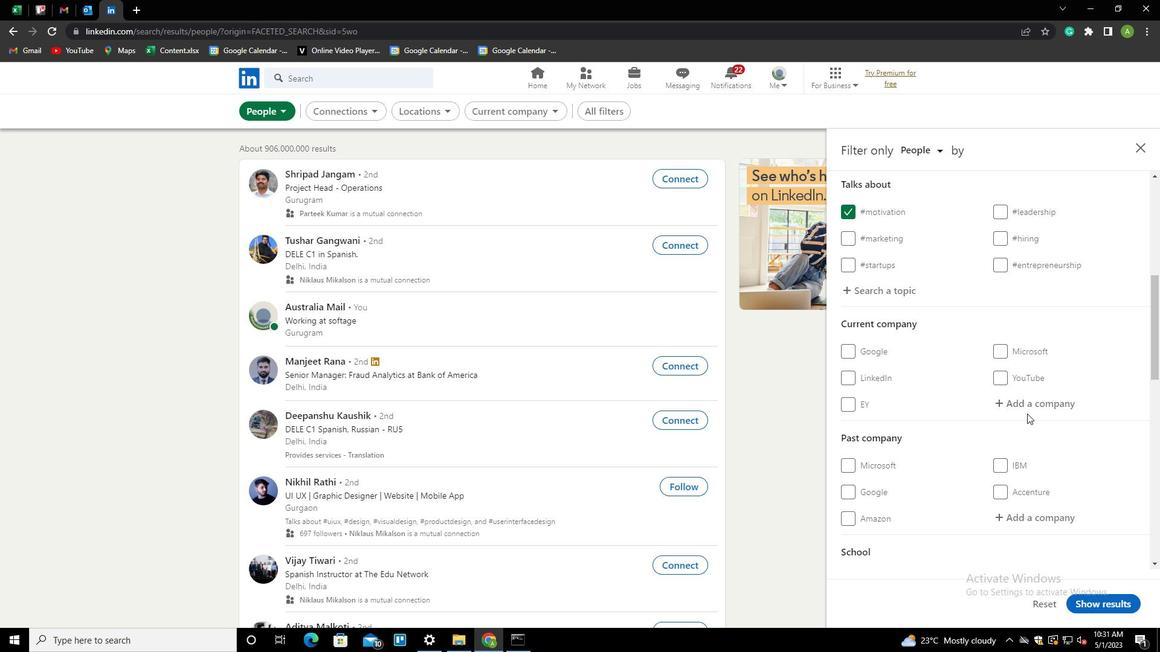 
Action: Mouse pressed left at (1025, 406)
Screenshot: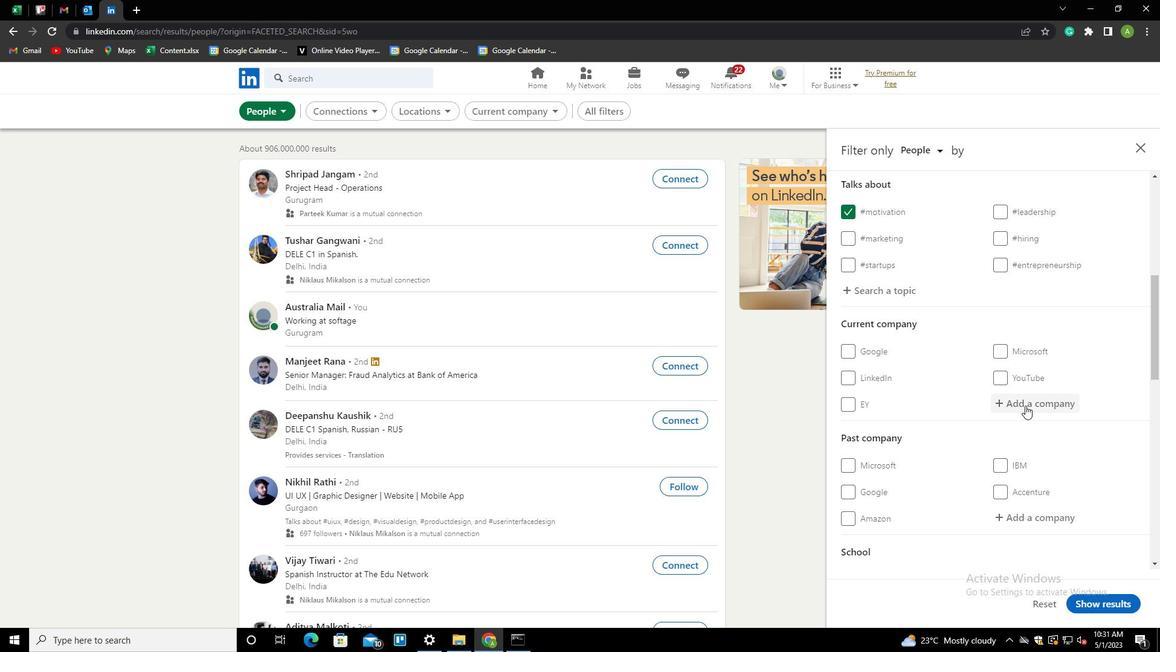 
Action: Key pressed <Key.shift>ONE<Key.space><Key.backspace><Key.backspace><Key.backspace>NE<Key.space><Key.shift>TRS<Key.backspace>UST<Key.down><Key.enter>
Screenshot: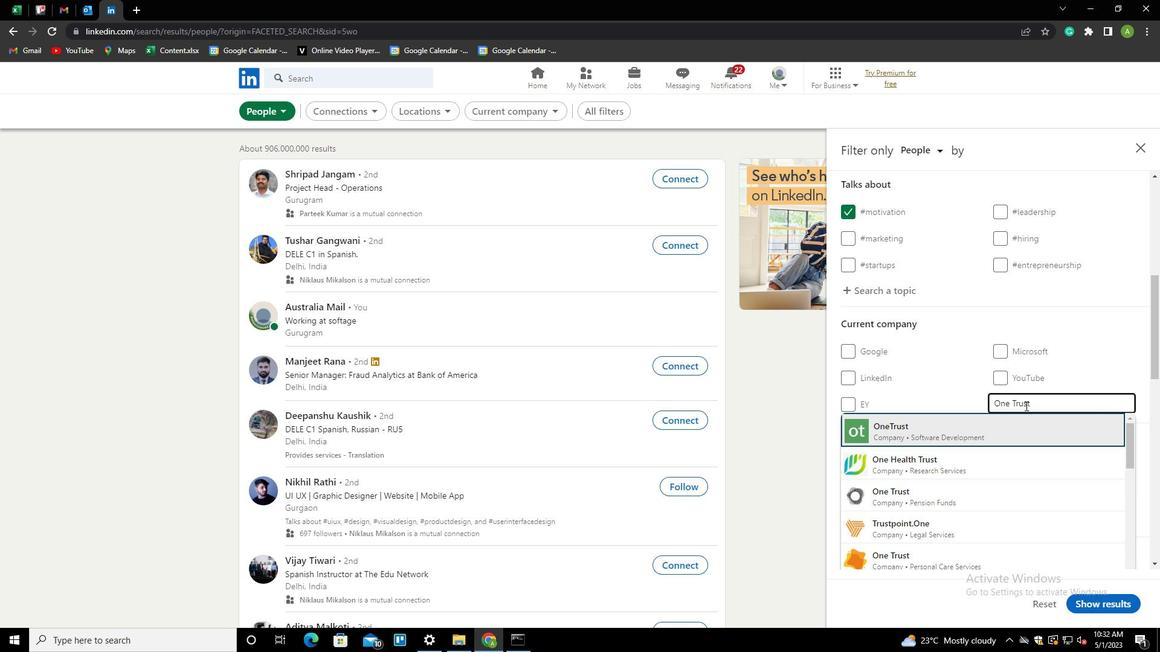 
Action: Mouse scrolled (1025, 405) with delta (0, 0)
Screenshot: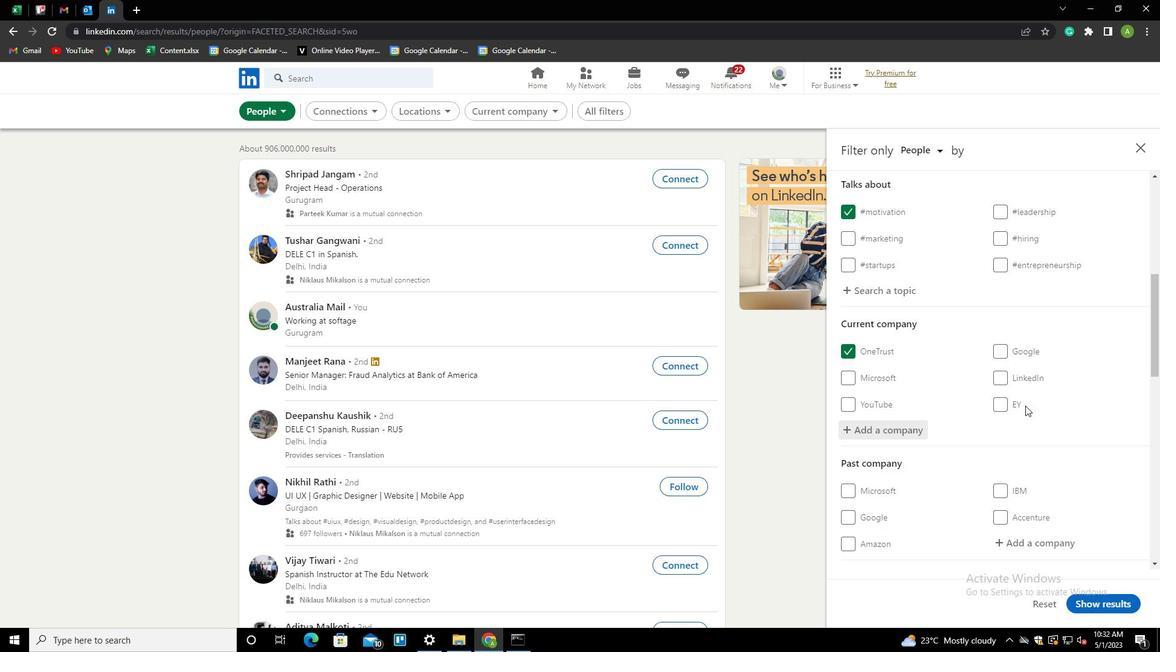 
Action: Mouse scrolled (1025, 405) with delta (0, 0)
Screenshot: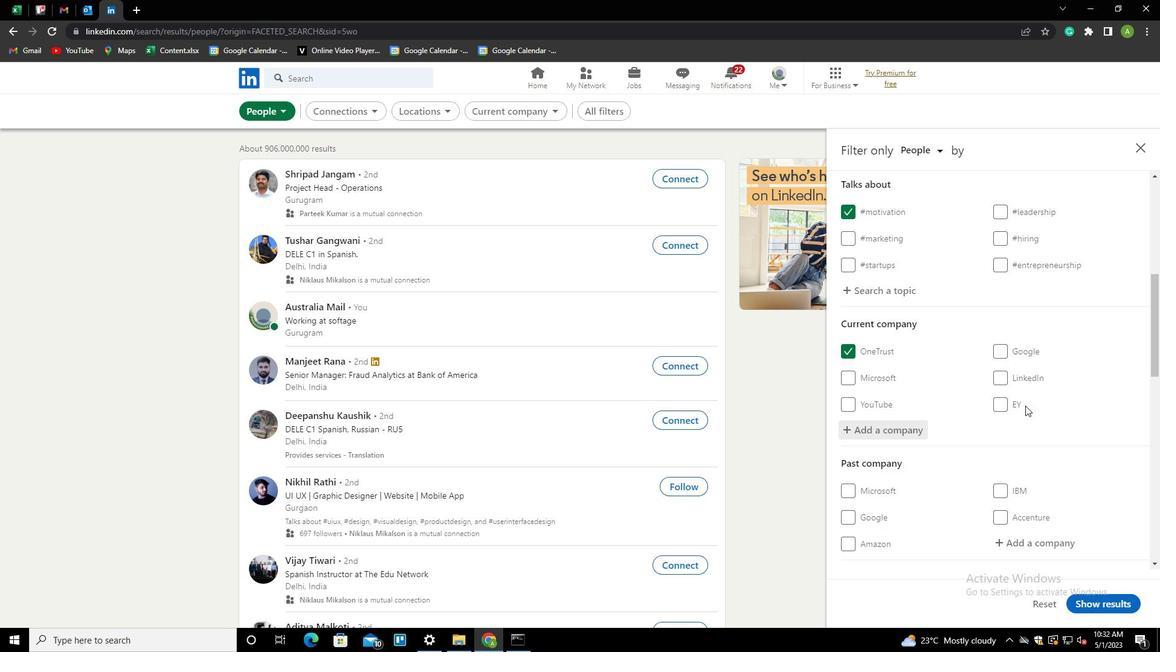 
Action: Mouse scrolled (1025, 405) with delta (0, 0)
Screenshot: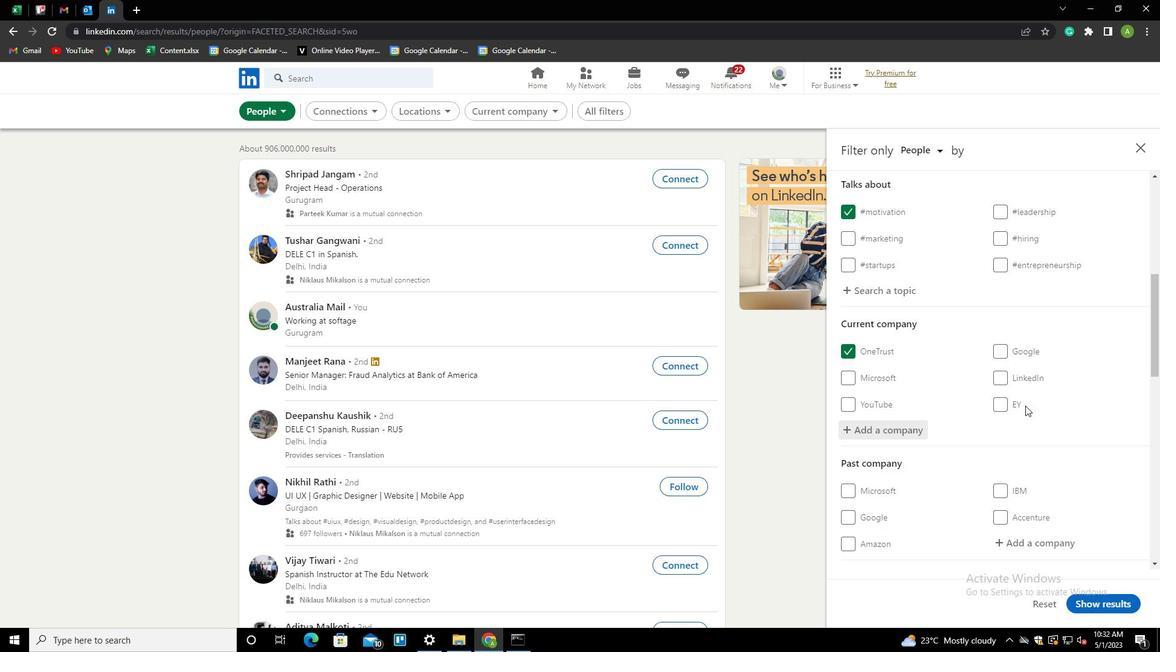 
Action: Mouse scrolled (1025, 405) with delta (0, 0)
Screenshot: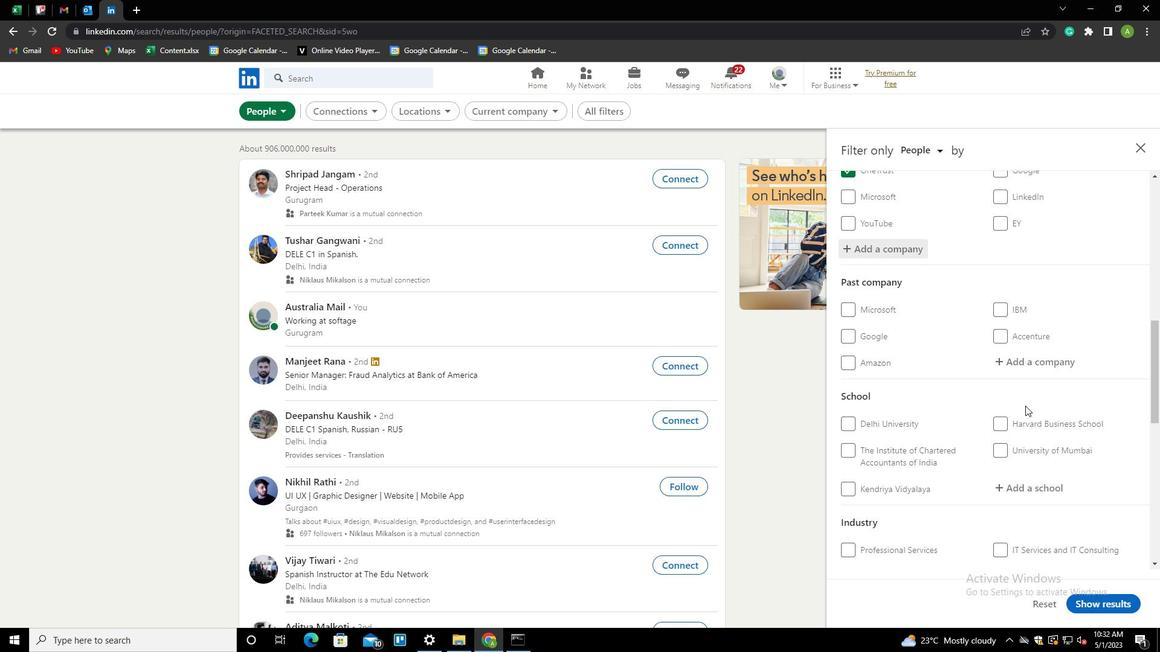
Action: Mouse moved to (1029, 432)
Screenshot: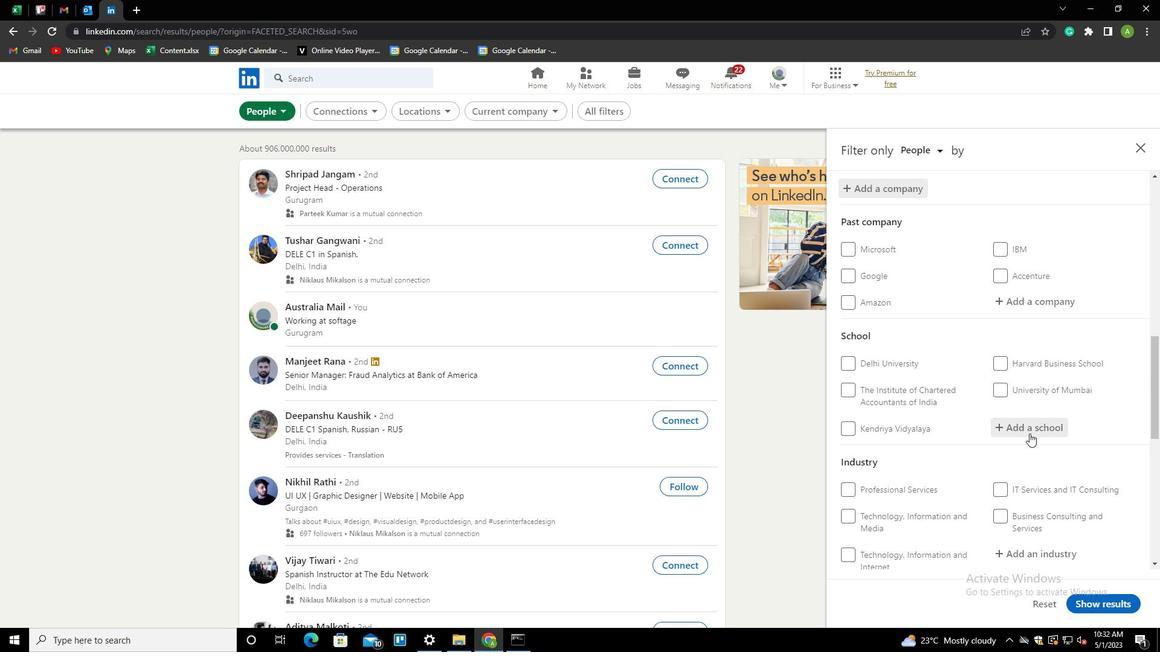 
Action: Mouse pressed left at (1029, 432)
Screenshot: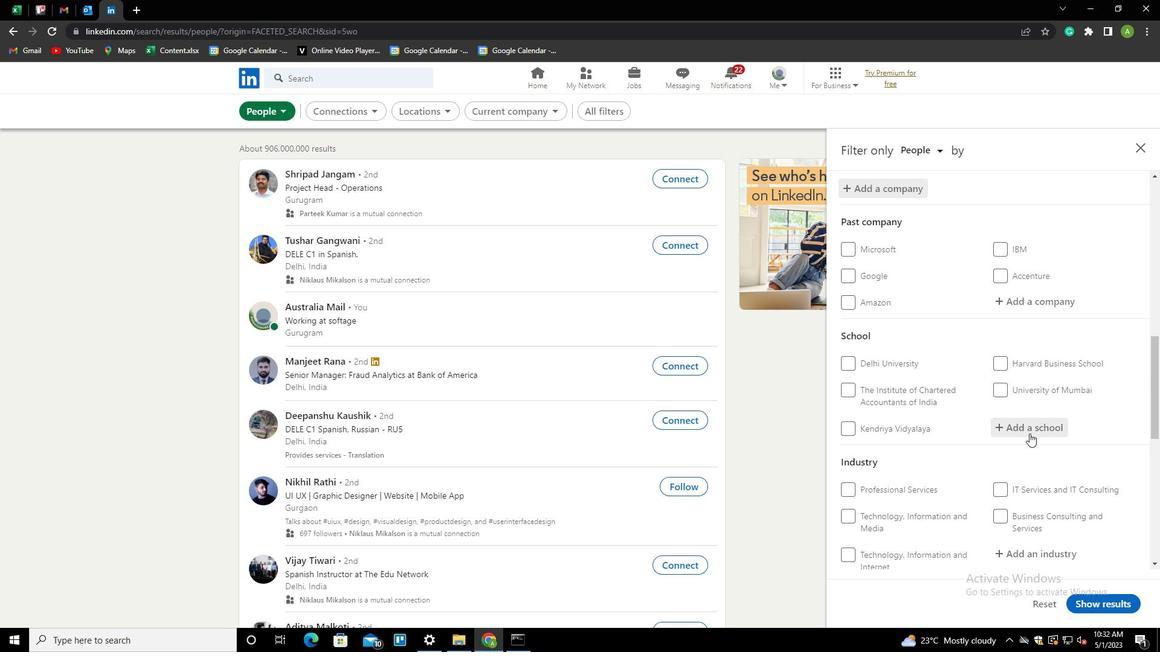 
Action: Key pressed <Key.shift>JAI<Key.space><Key.shift>PRAKEST<Key.backspace>H<Key.left><Key.left><Key.left><Key.right><Key.backspace>A<Key.end><Key.space><Key.down><Key.enter>
Screenshot: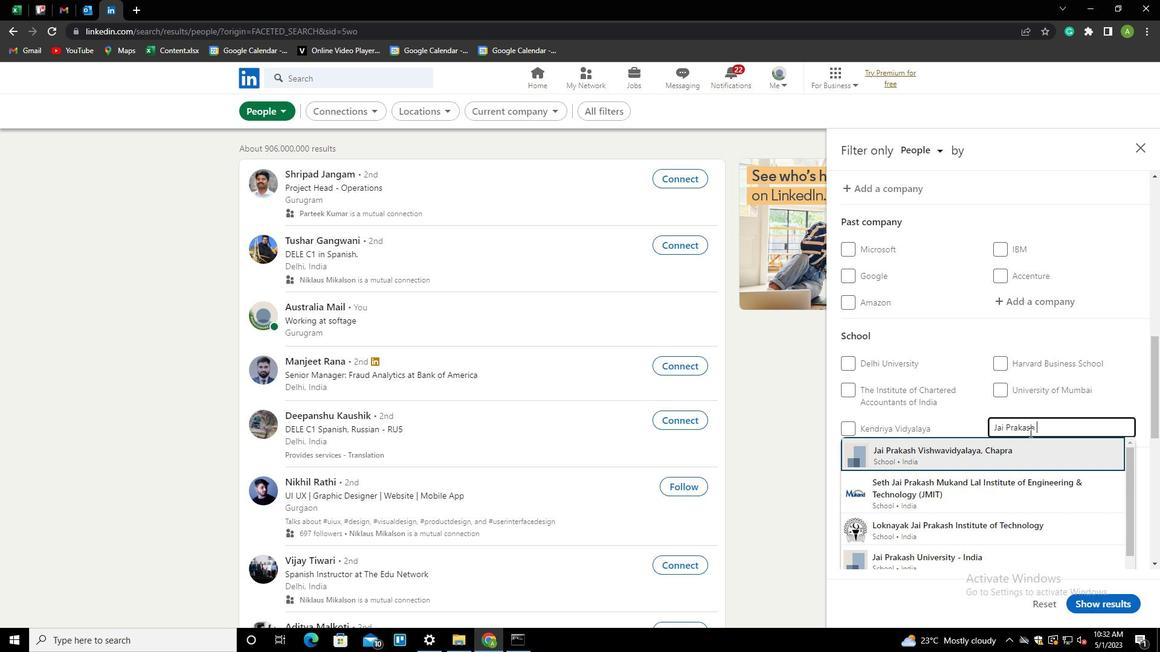
Action: Mouse scrolled (1029, 432) with delta (0, 0)
Screenshot: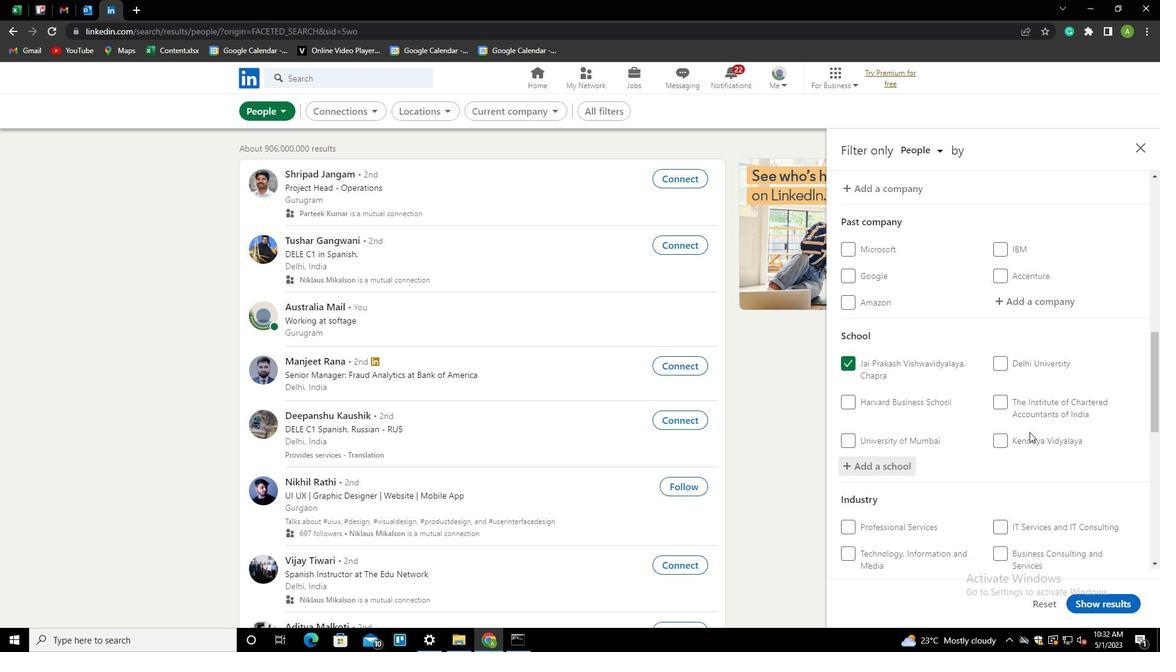 
Action: Mouse scrolled (1029, 432) with delta (0, 0)
Screenshot: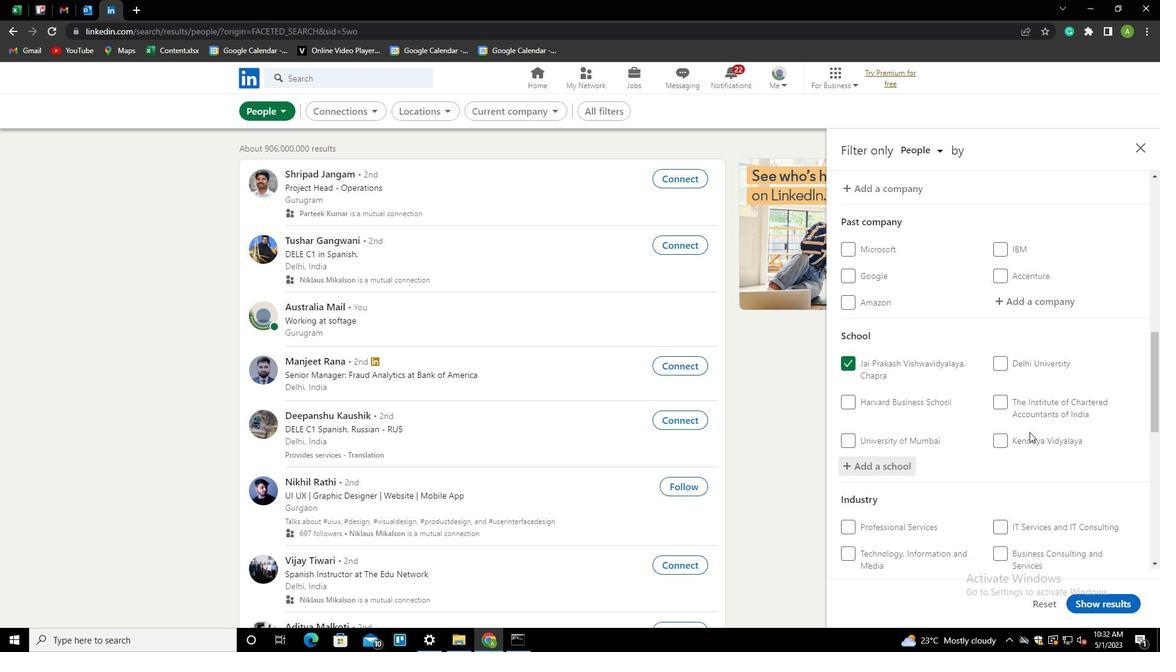 
Action: Mouse scrolled (1029, 432) with delta (0, 0)
Screenshot: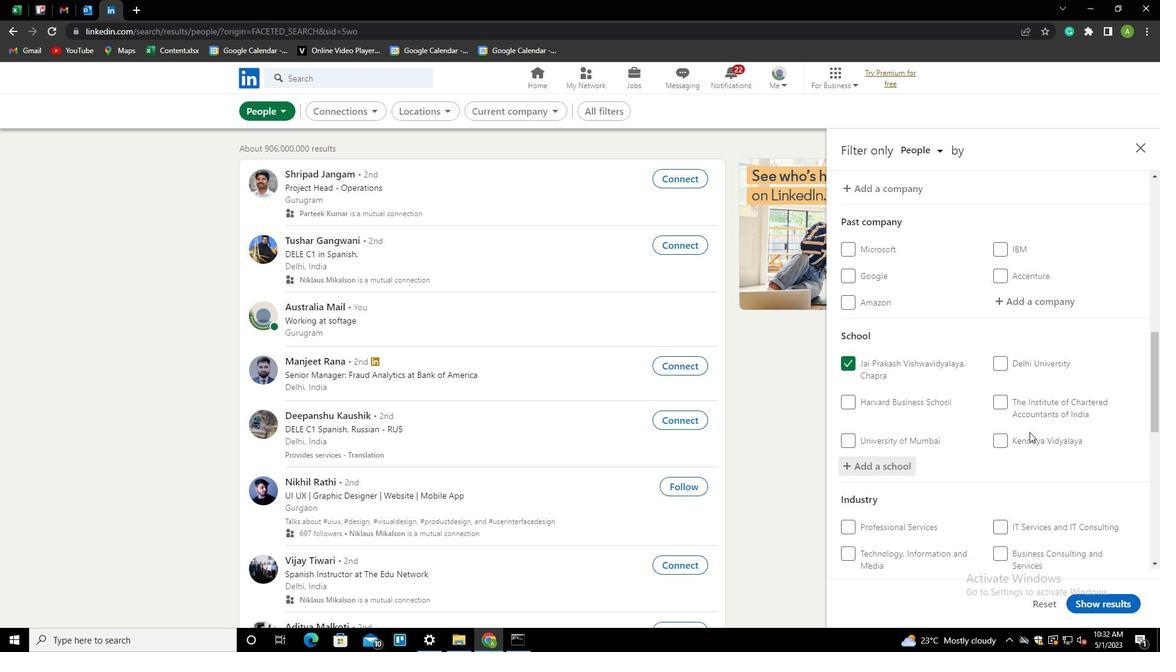 
Action: Mouse moved to (1019, 410)
Screenshot: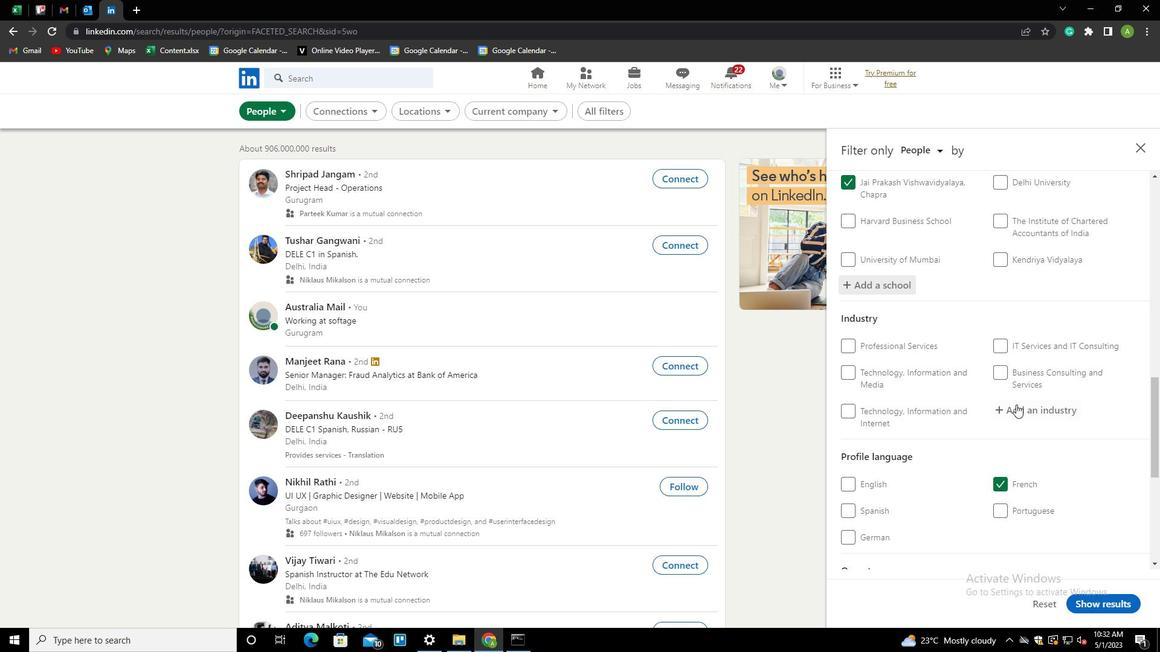 
Action: Mouse pressed left at (1019, 410)
Screenshot: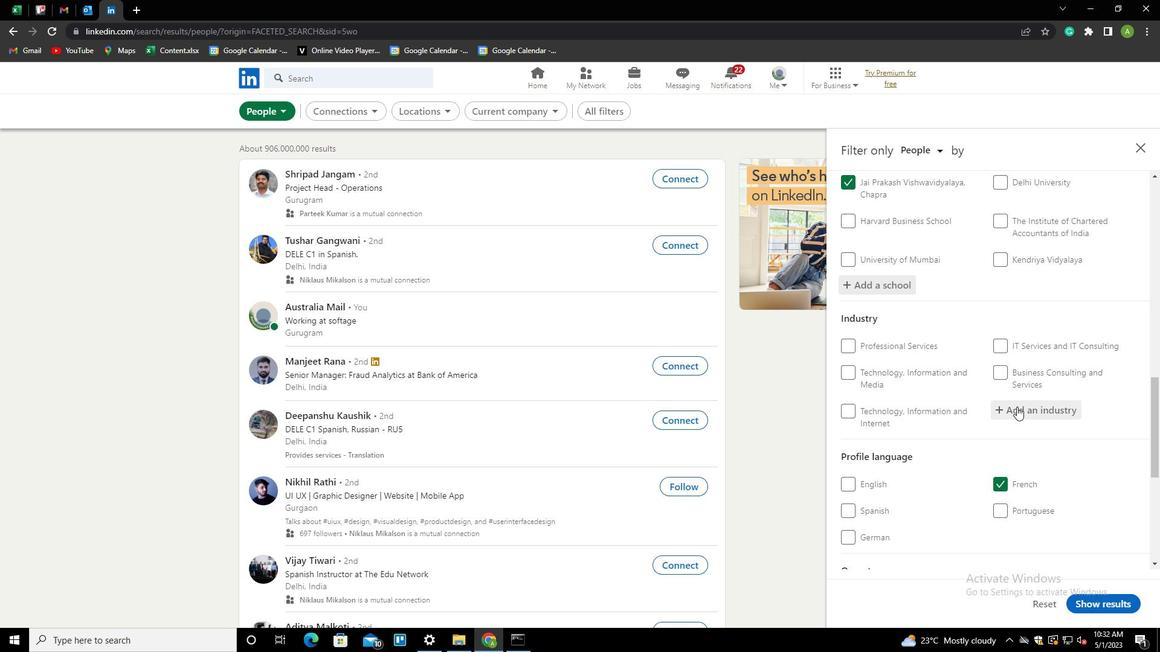 
Action: Mouse moved to (1035, 410)
Screenshot: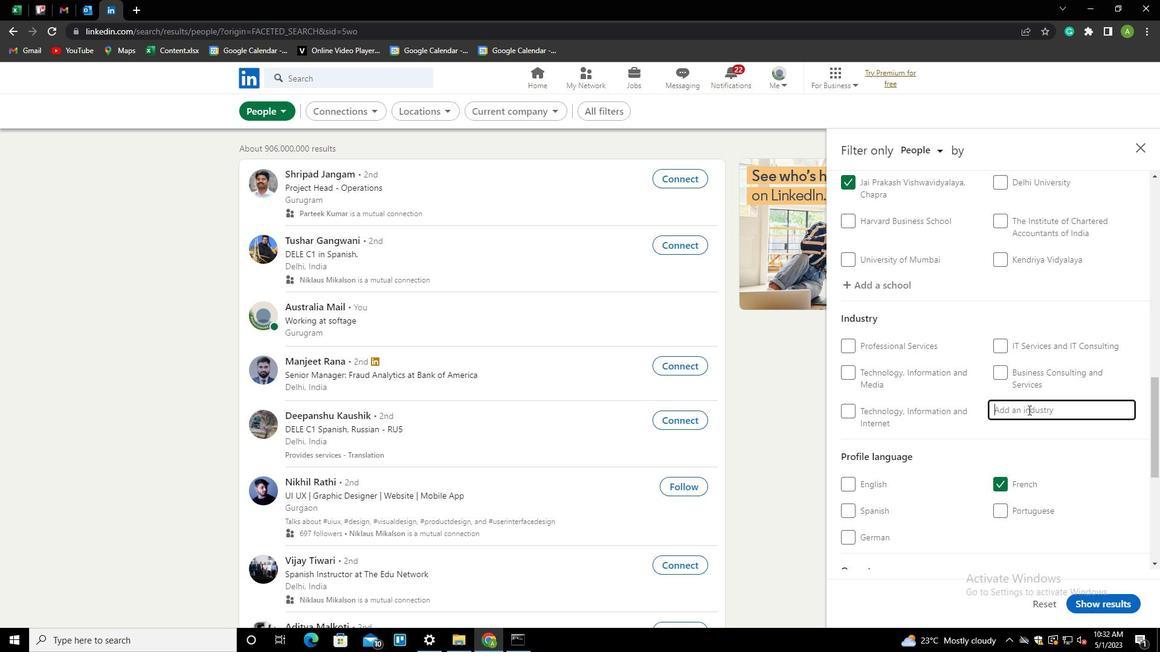 
Action: Mouse pressed left at (1035, 410)
Screenshot: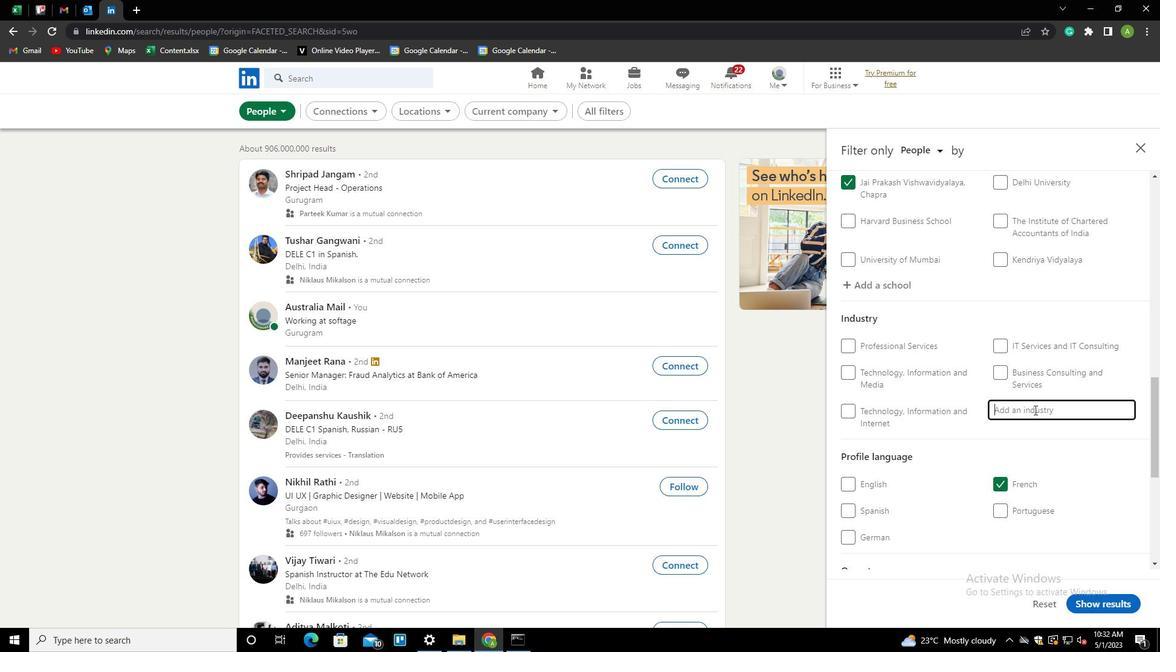 
Action: Key pressed <Key.shift>COM<Key.backspace><Key.backspace>OMPUTER<Key.down><Key.down><Key.down><Key.enter>
Screenshot: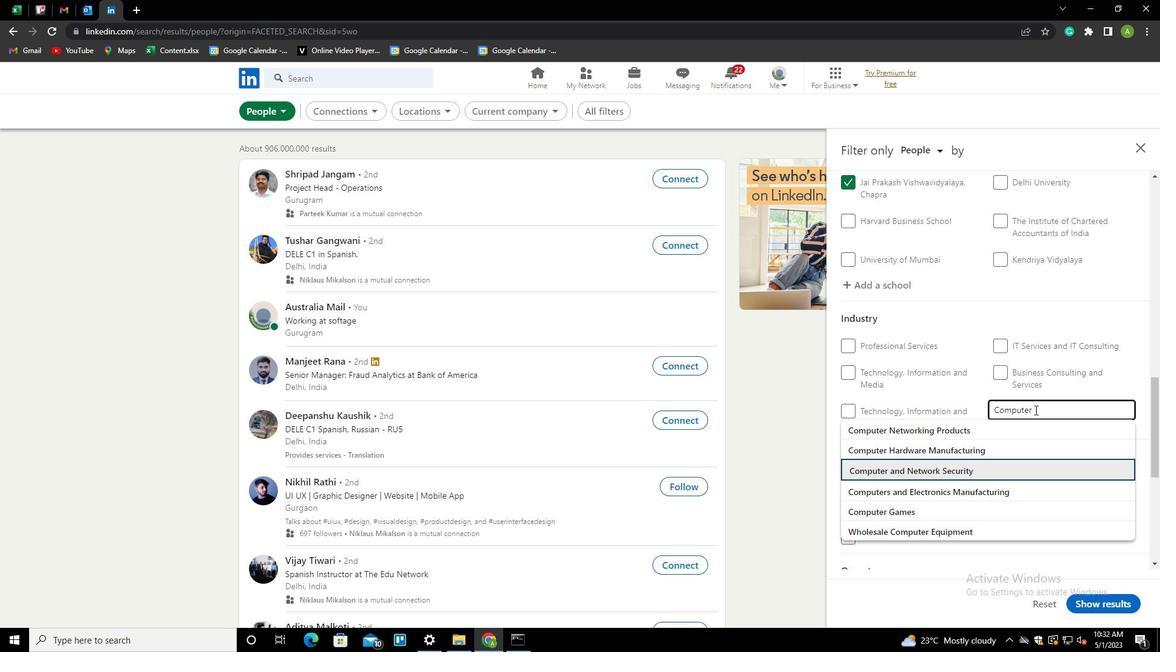 
Action: Mouse scrolled (1035, 409) with delta (0, 0)
Screenshot: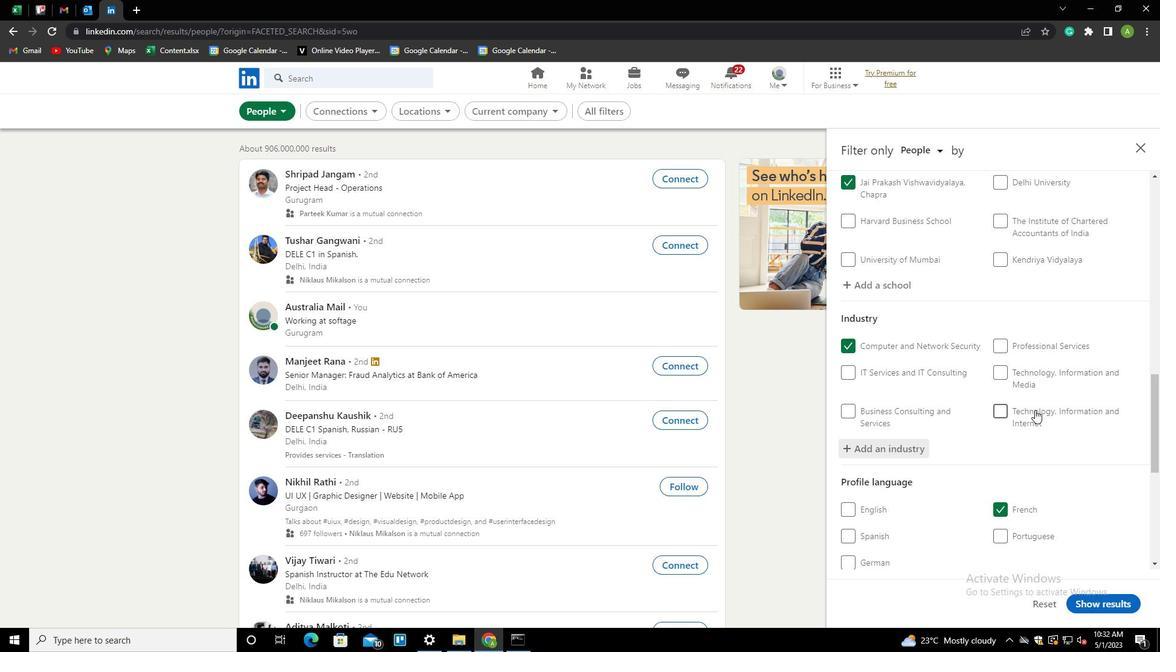 
Action: Mouse scrolled (1035, 409) with delta (0, 0)
Screenshot: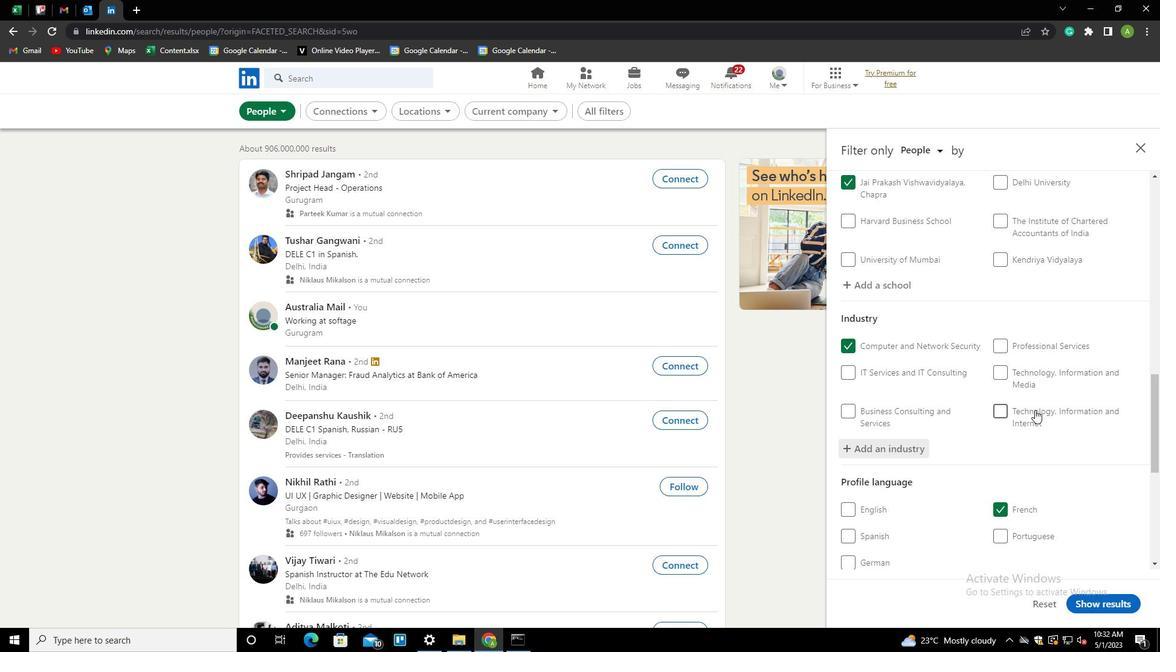 
Action: Mouse scrolled (1035, 409) with delta (0, 0)
Screenshot: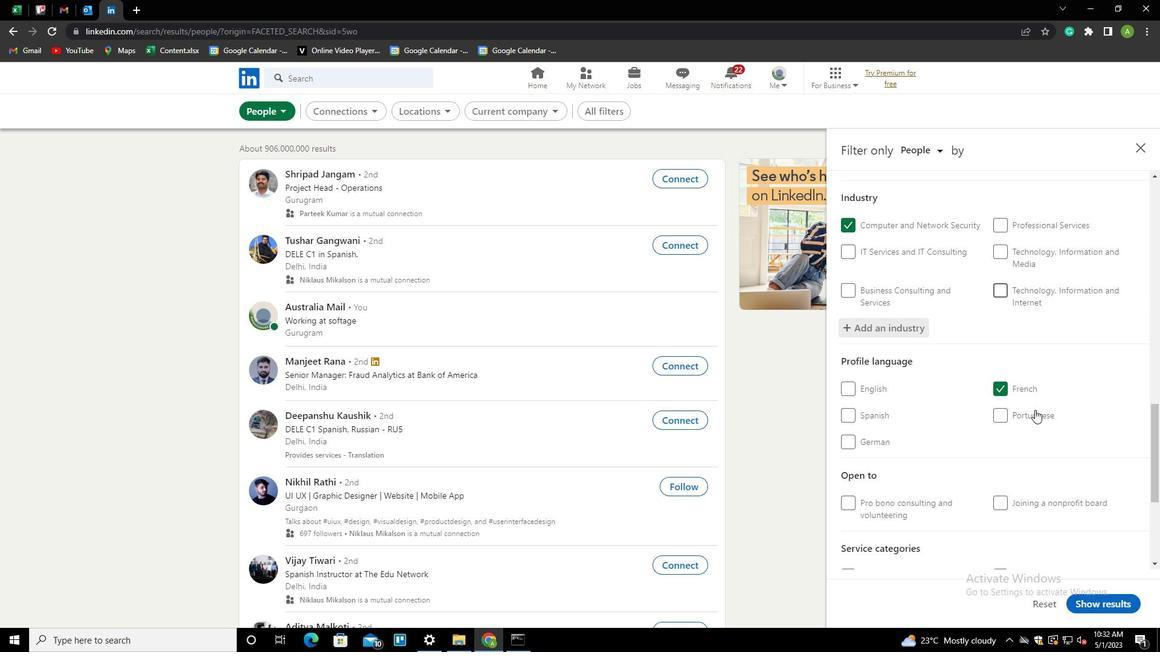 
Action: Mouse scrolled (1035, 409) with delta (0, 0)
Screenshot: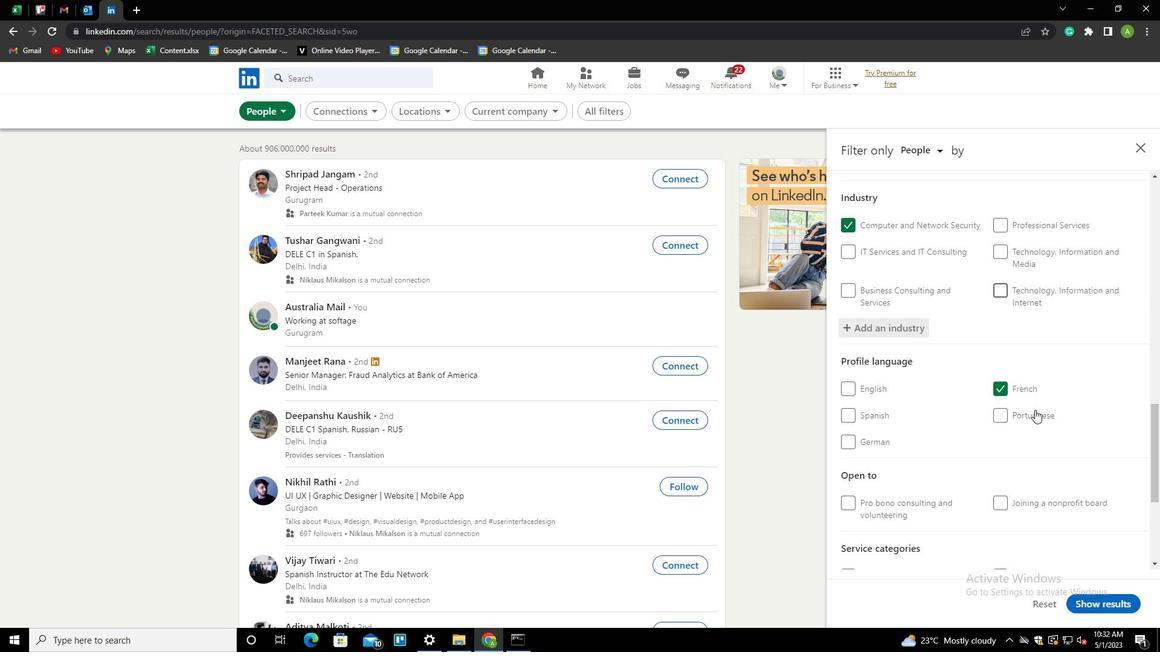 
Action: Mouse moved to (1013, 456)
Screenshot: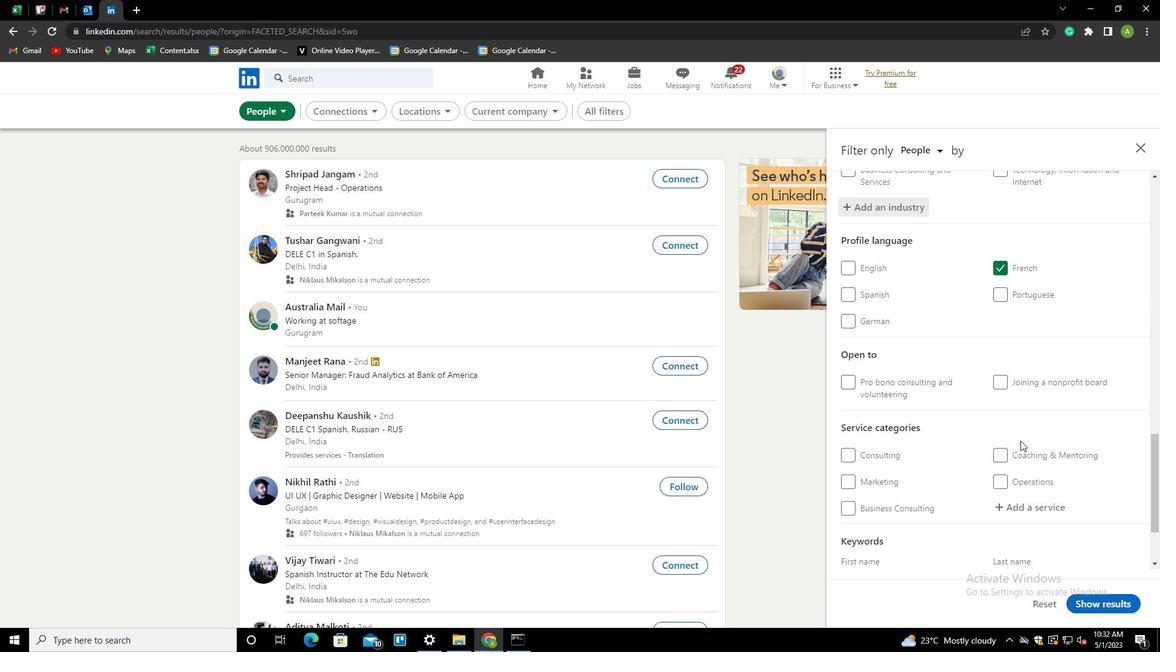 
Action: Mouse scrolled (1013, 456) with delta (0, 0)
Screenshot: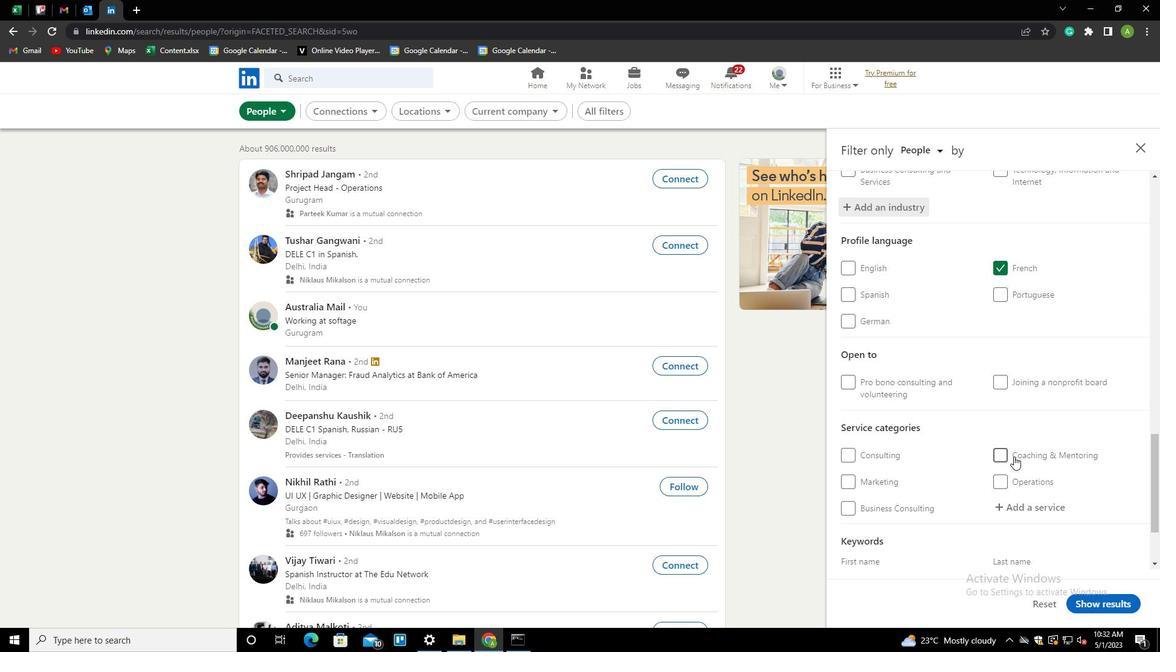 
Action: Mouse scrolled (1013, 456) with delta (0, 0)
Screenshot: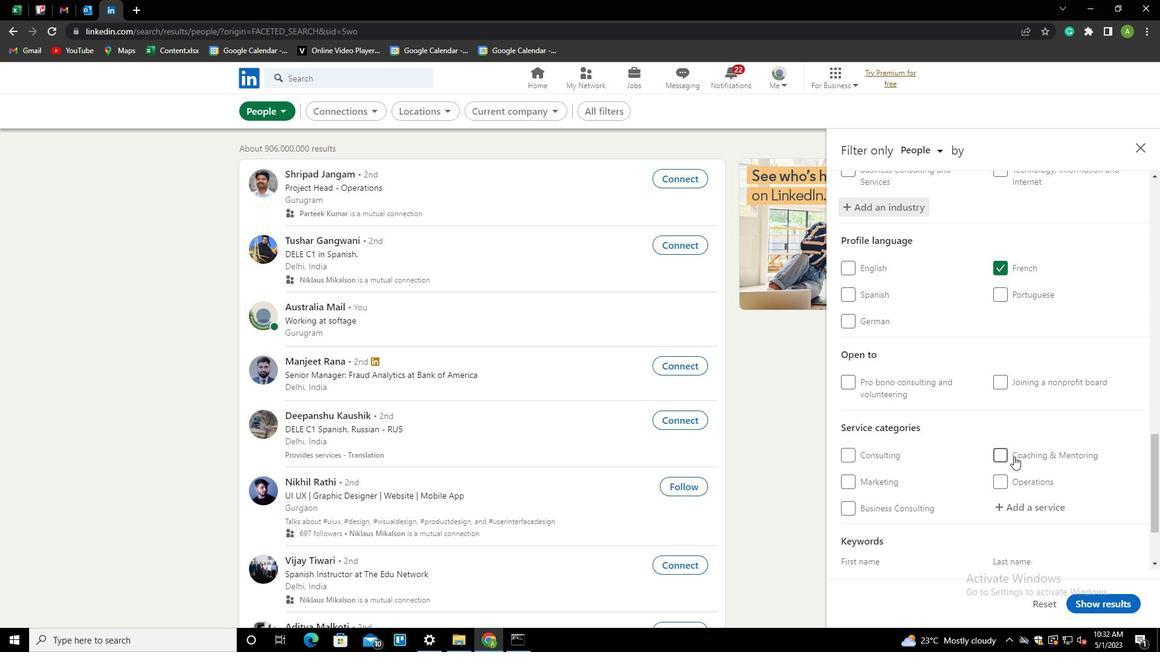 
Action: Mouse moved to (1029, 398)
Screenshot: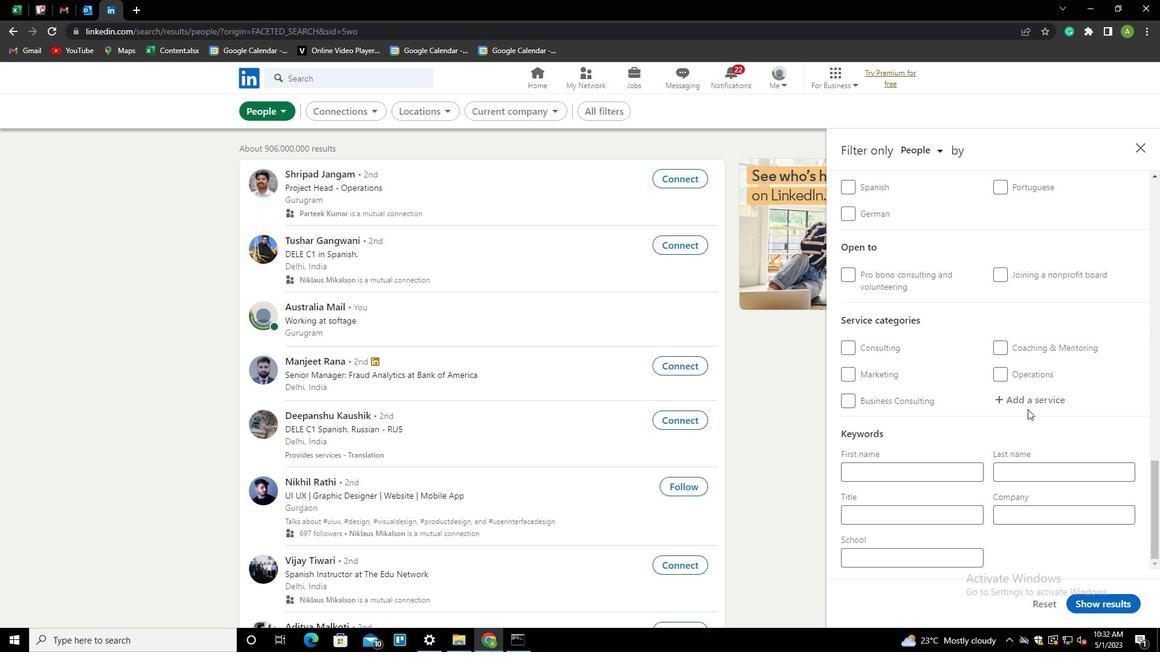 
Action: Mouse pressed left at (1029, 398)
Screenshot: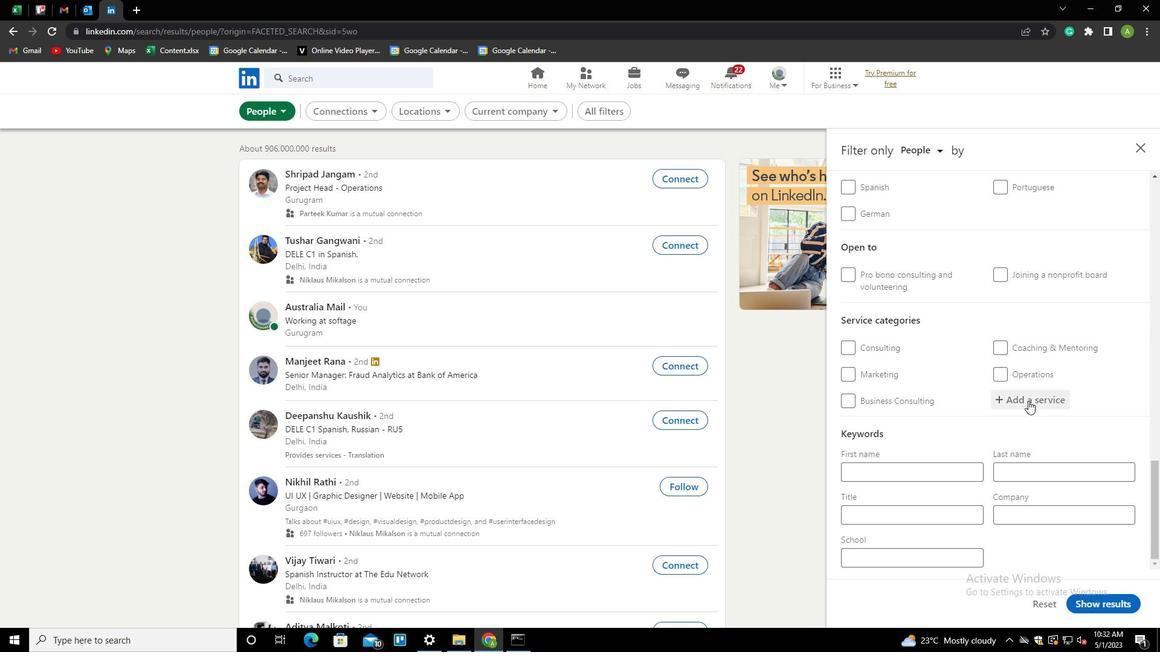 
Action: Mouse moved to (1031, 398)
Screenshot: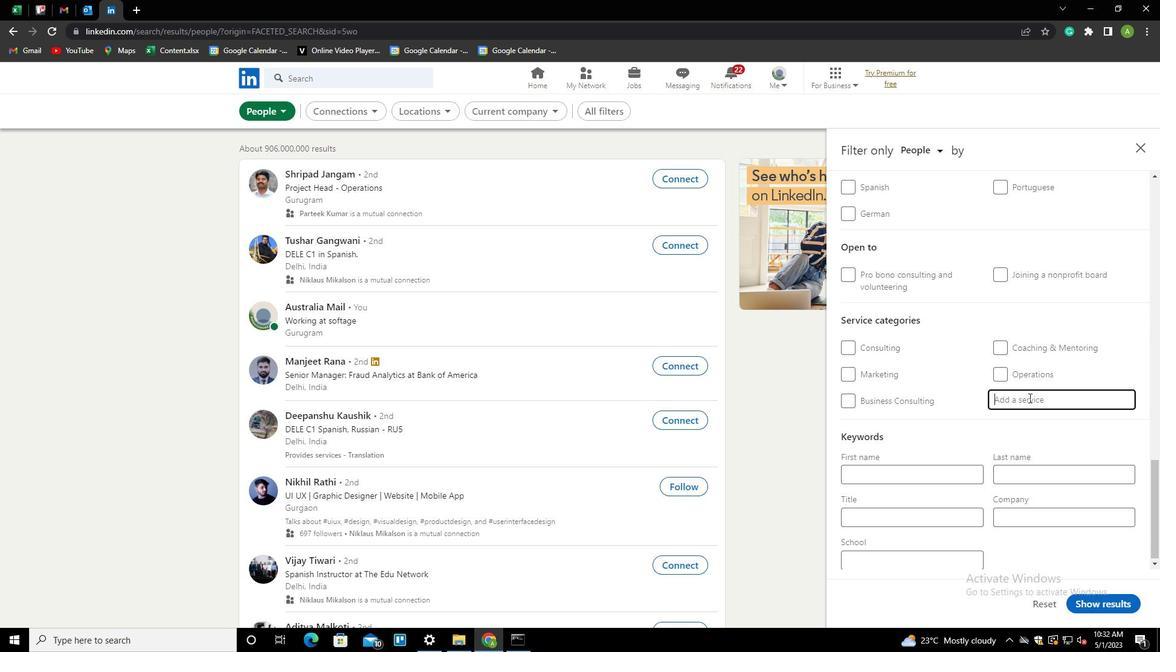 
Action: Mouse pressed left at (1031, 398)
Screenshot: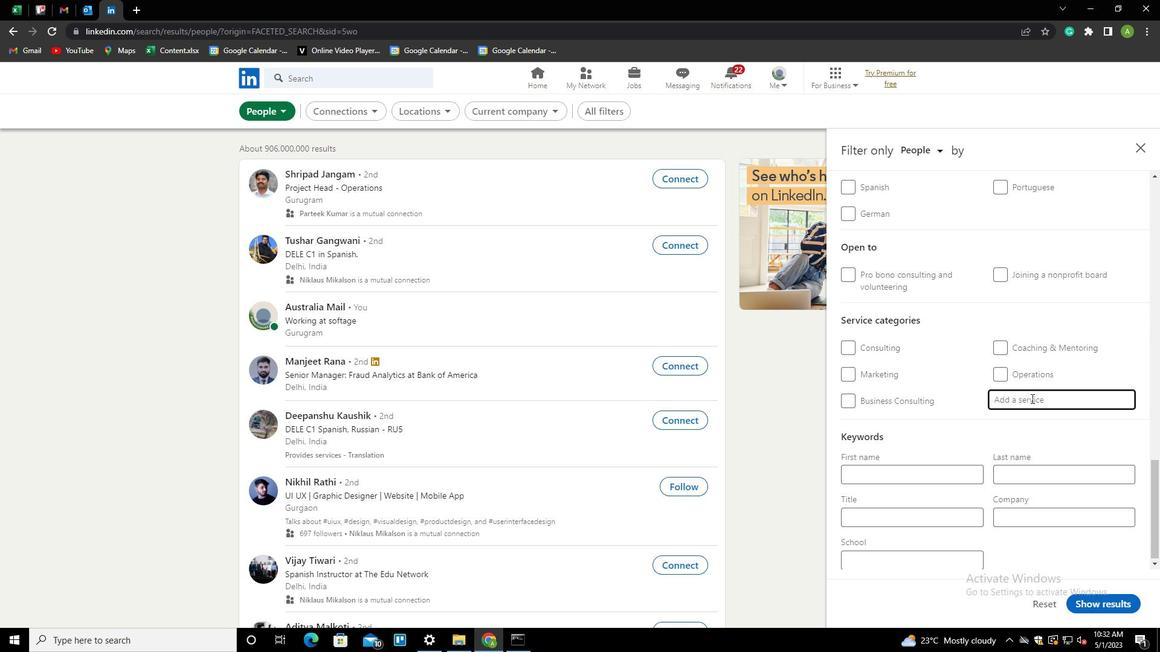 
Action: Key pressed <Key.shift>MANAGEMENT<Key.down><Key.down><Key.down><Key.down><Key.enter>
Screenshot: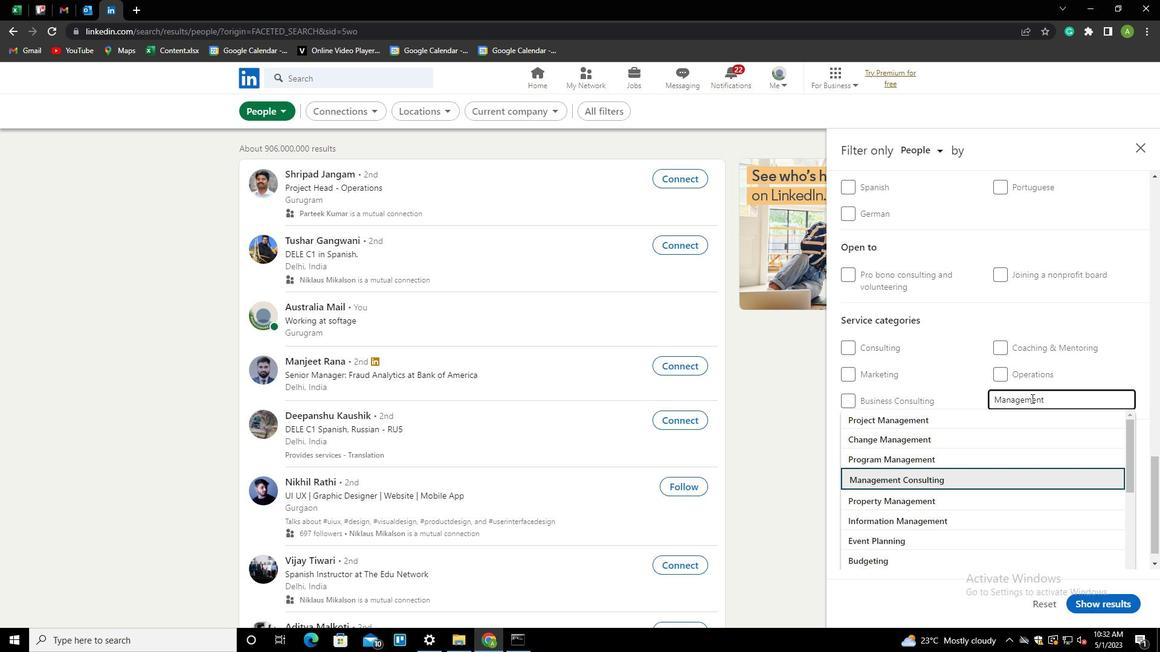 
Action: Mouse scrolled (1031, 398) with delta (0, 0)
Screenshot: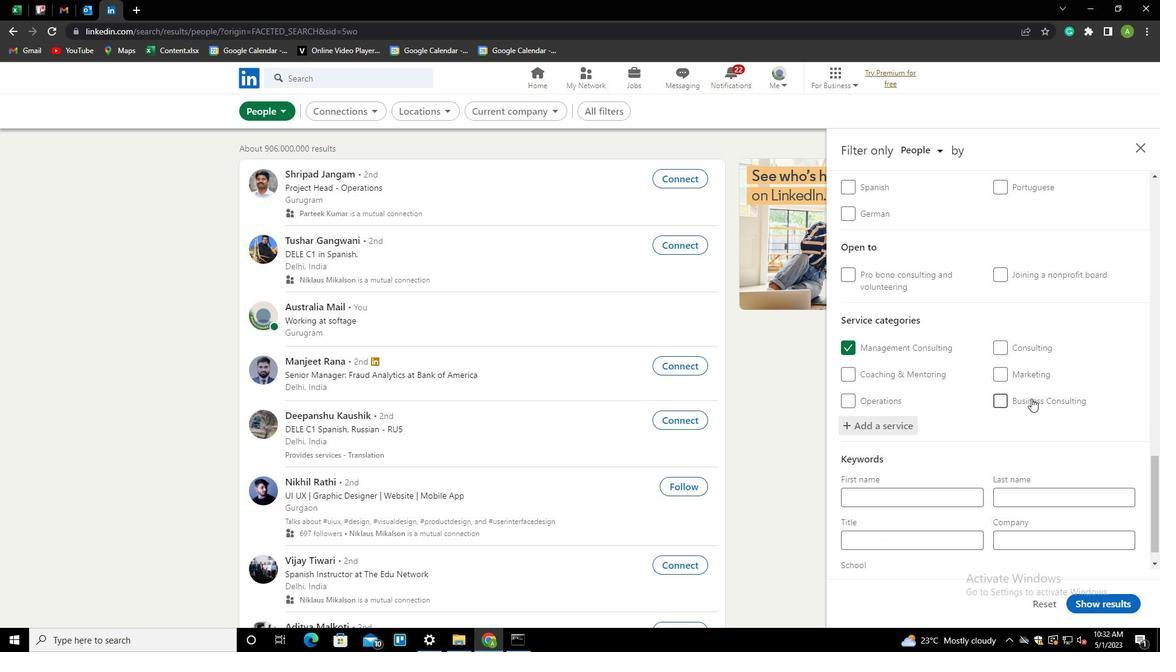 
Action: Mouse scrolled (1031, 398) with delta (0, 0)
Screenshot: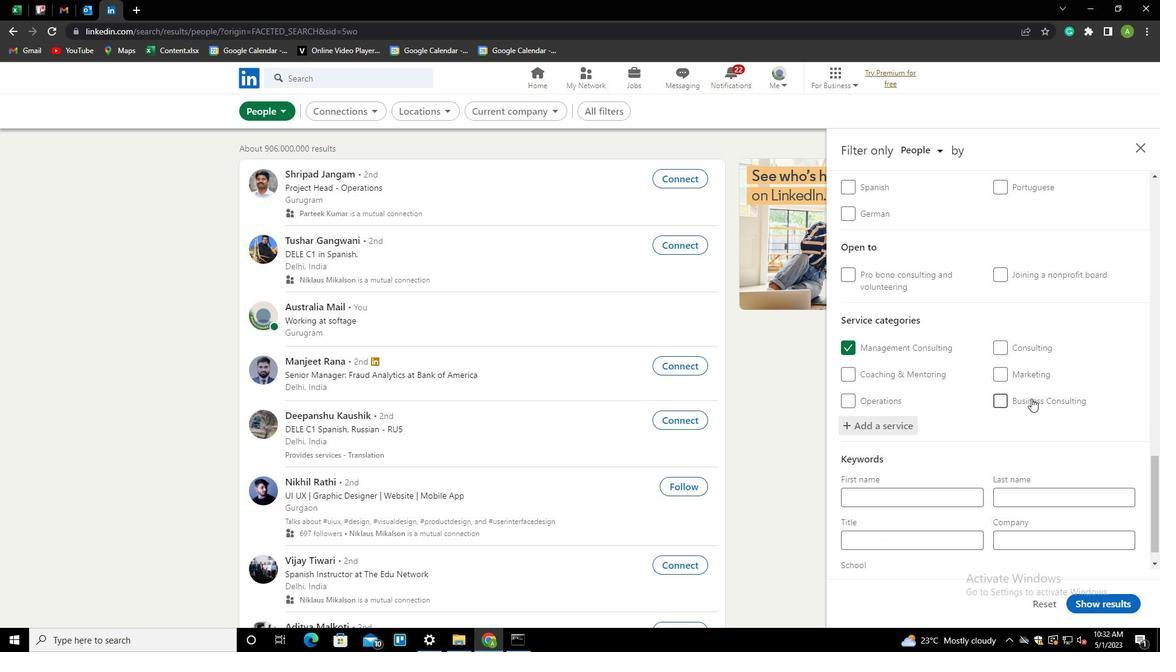 
Action: Mouse scrolled (1031, 398) with delta (0, 0)
Screenshot: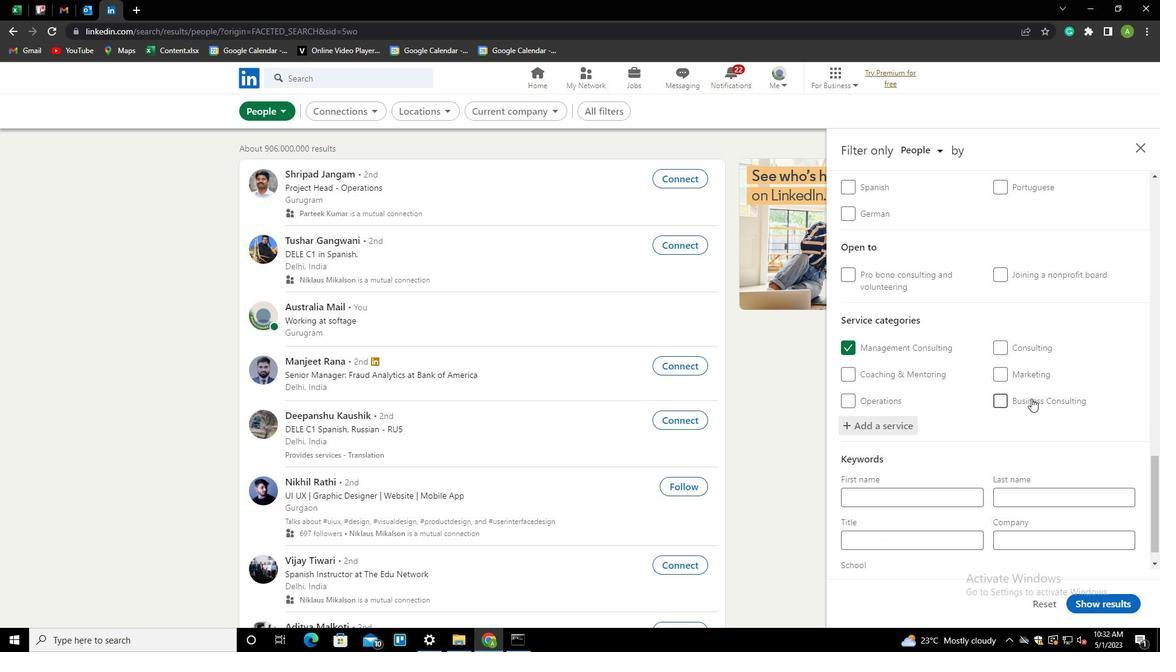 
Action: Mouse scrolled (1031, 398) with delta (0, 0)
Screenshot: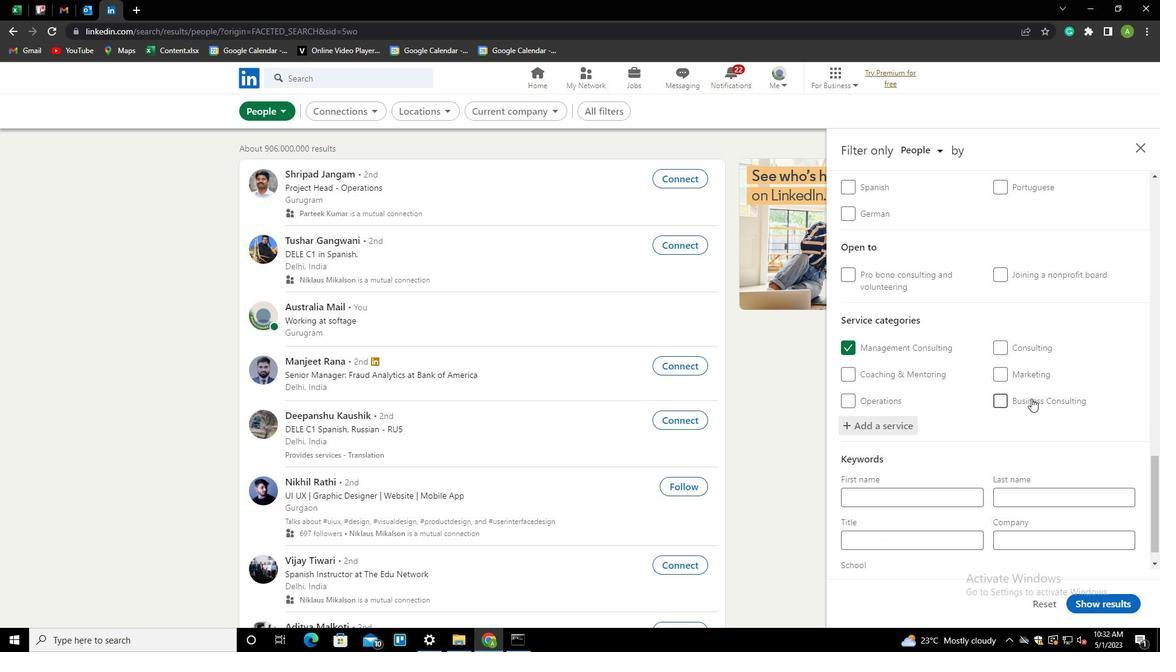 
Action: Mouse scrolled (1031, 398) with delta (0, 0)
Screenshot: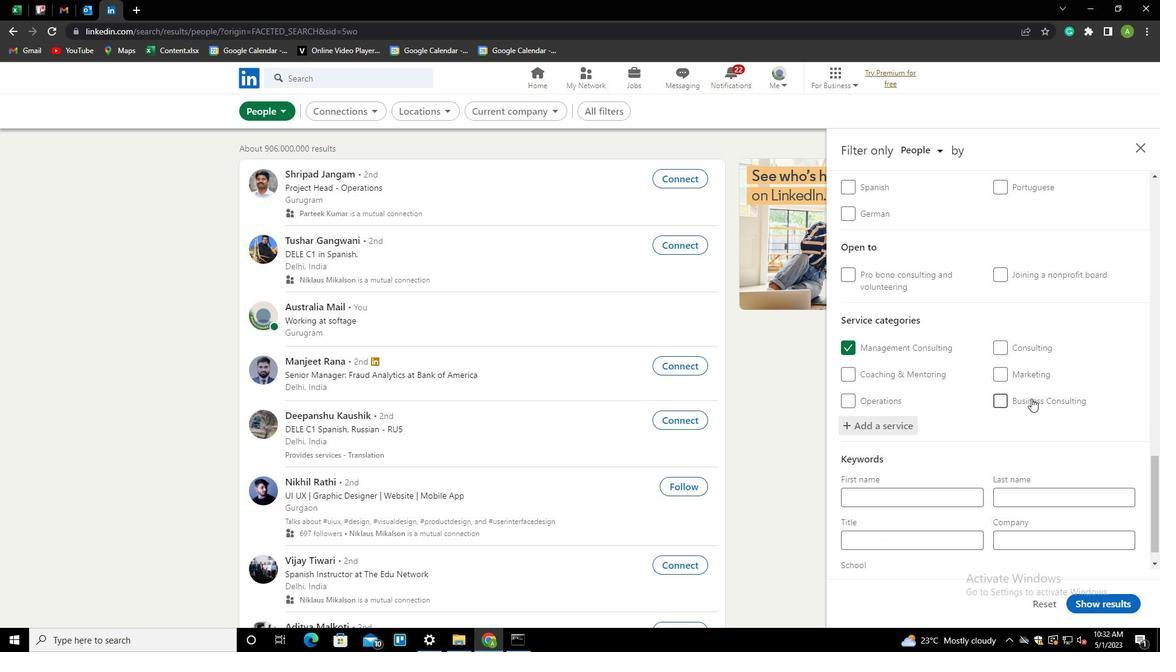 
Action: Mouse moved to (936, 513)
Screenshot: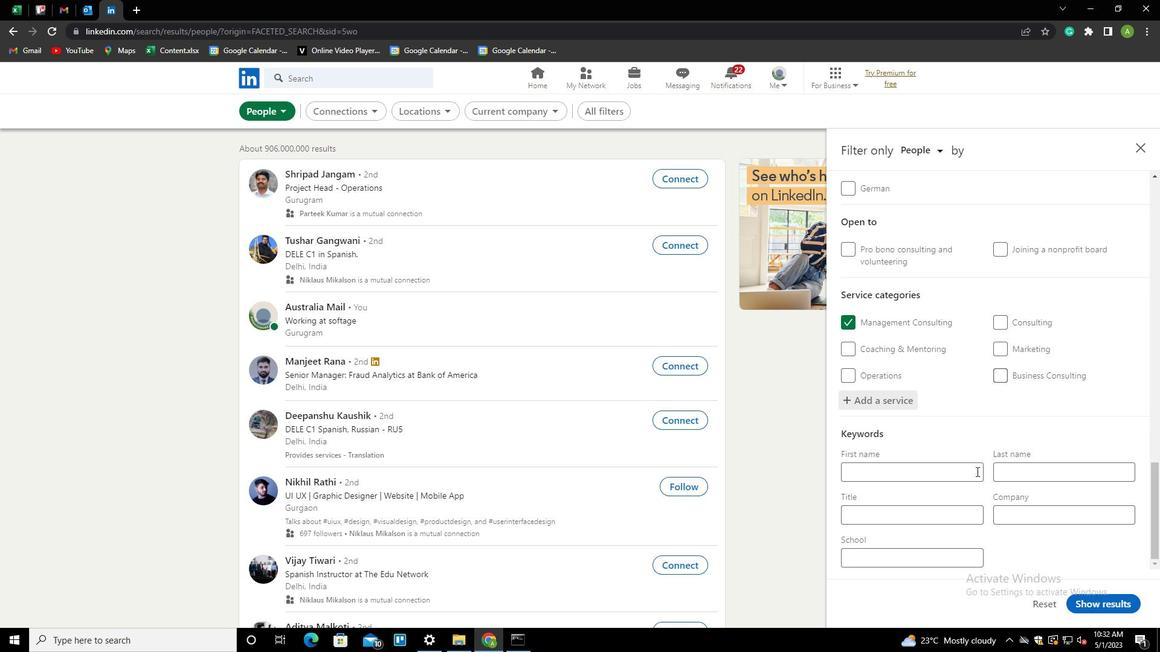 
Action: Mouse pressed left at (936, 513)
Screenshot: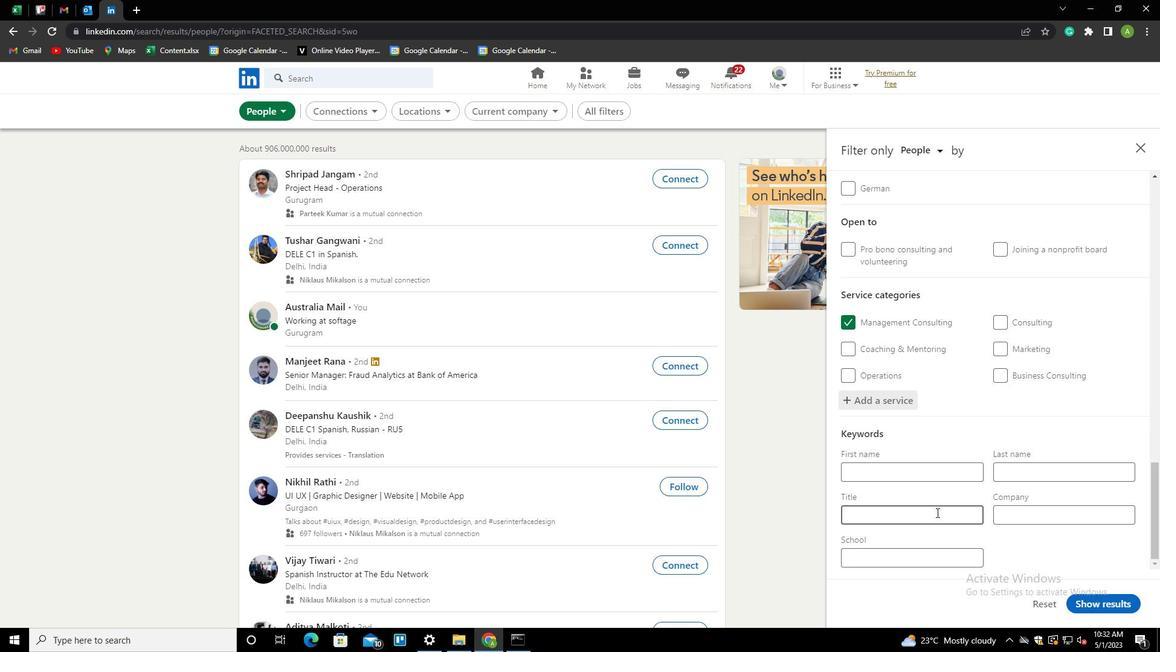 
Action: Key pressed <Key.shift>CUSTOMER<Key.space><Key.shift>CARE<Key.space><Key.shift>ASSOCIATE
Screenshot: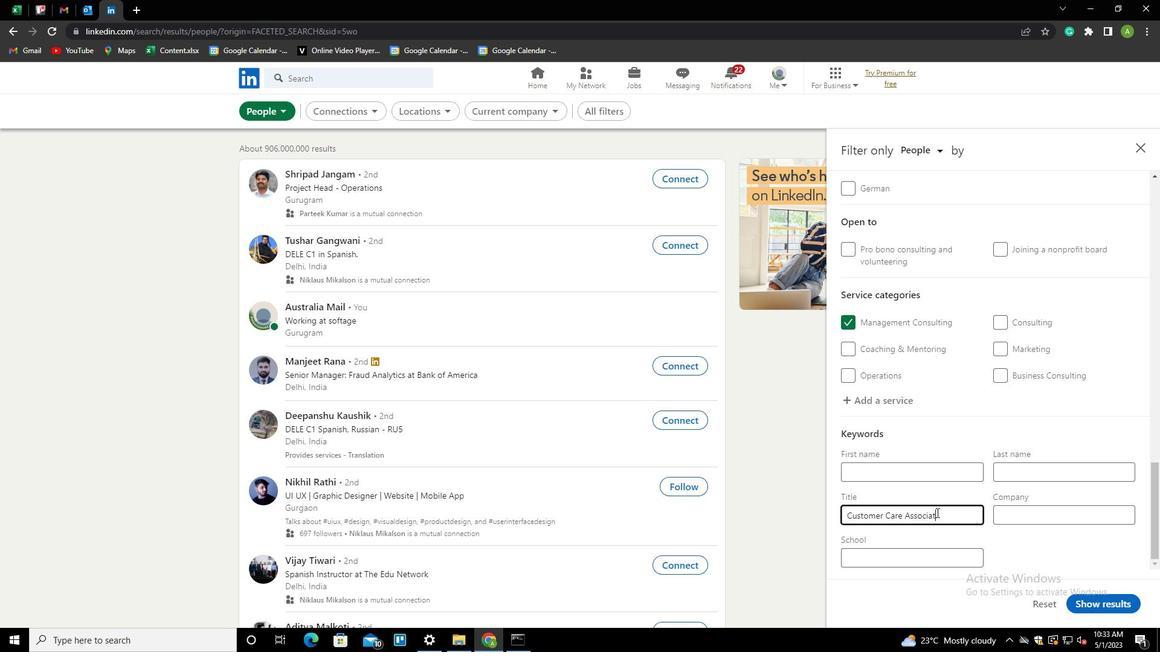 
Action: Mouse moved to (1019, 542)
Screenshot: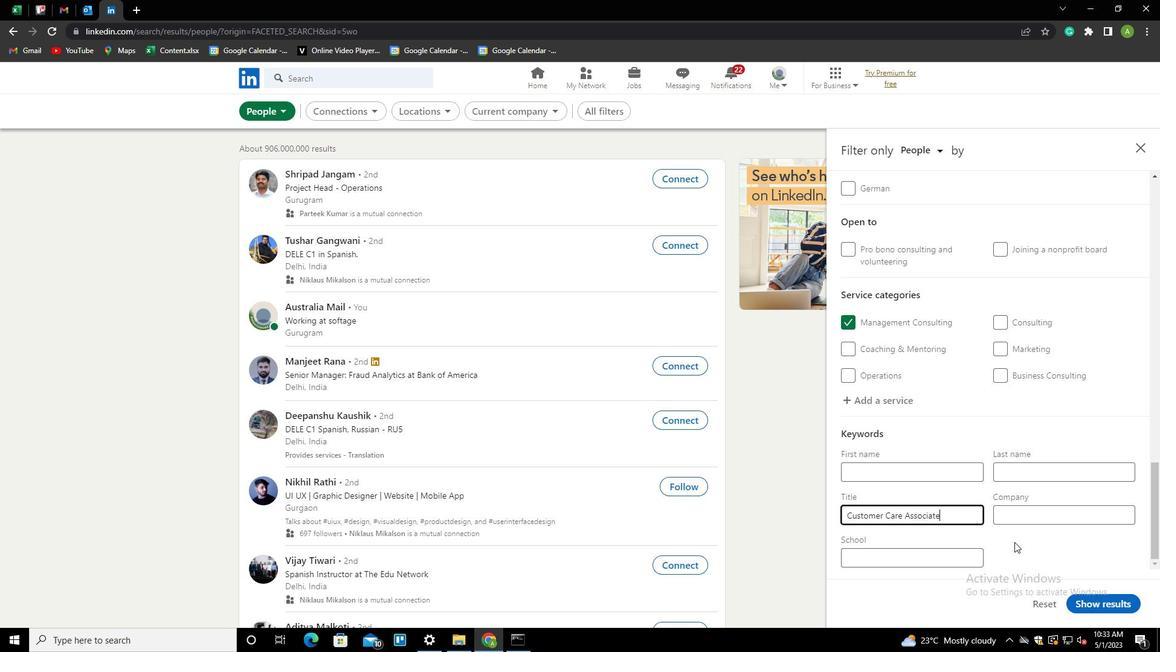 
Action: Mouse pressed left at (1019, 542)
Screenshot: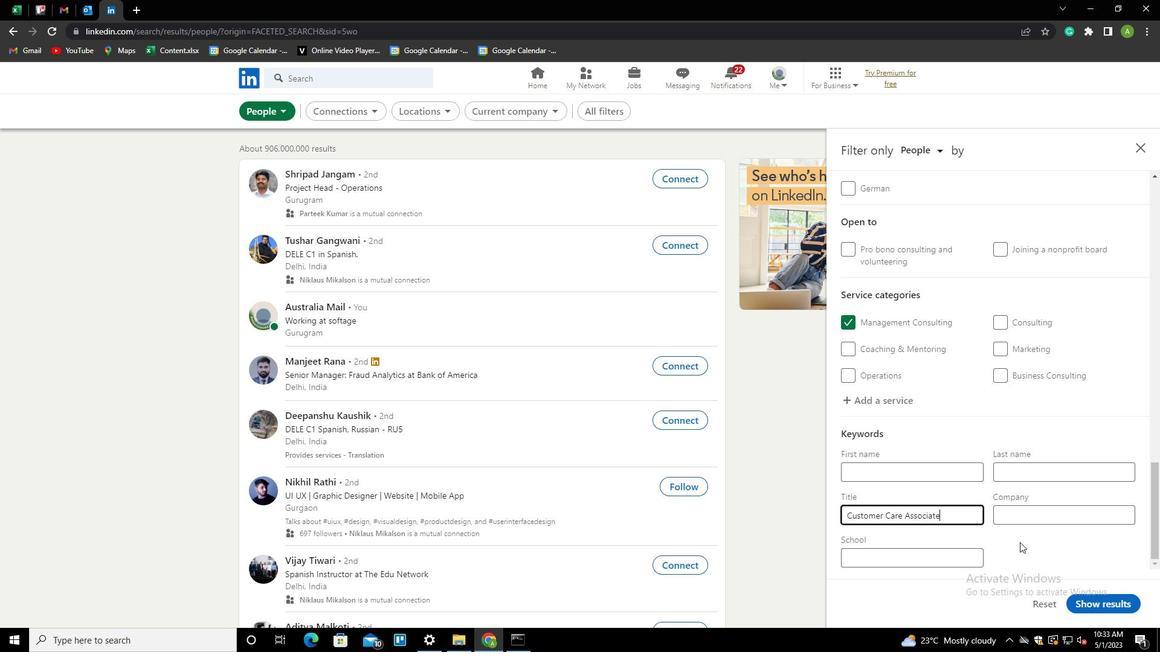 
Action: Mouse moved to (1100, 602)
Screenshot: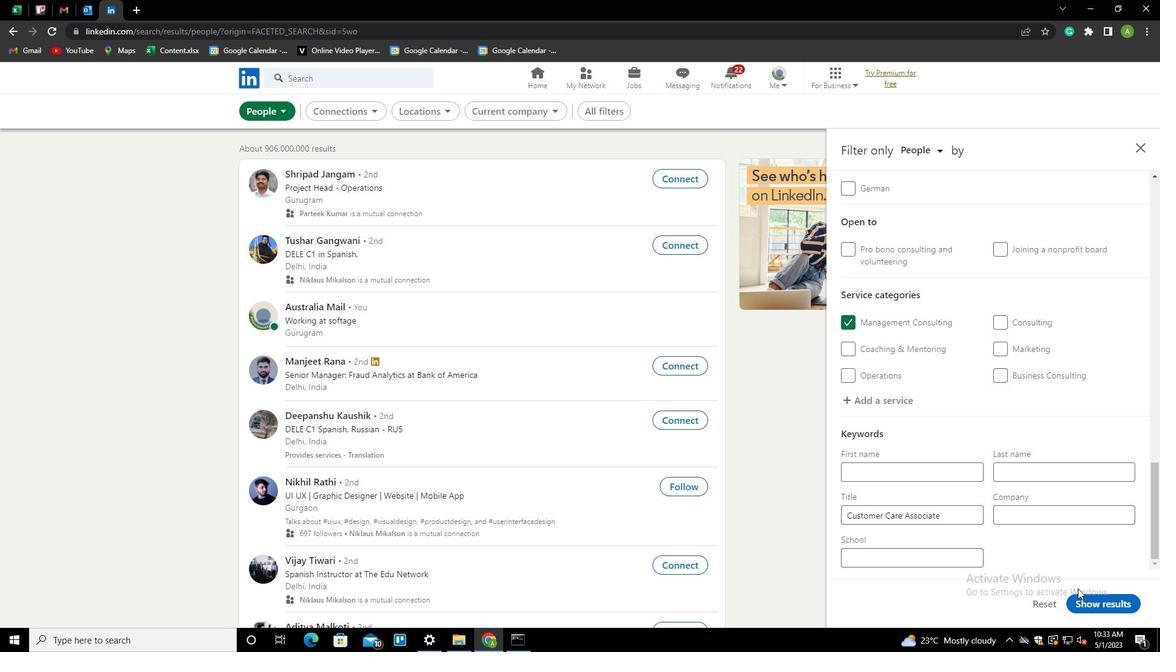 
Action: Mouse pressed left at (1100, 602)
Screenshot: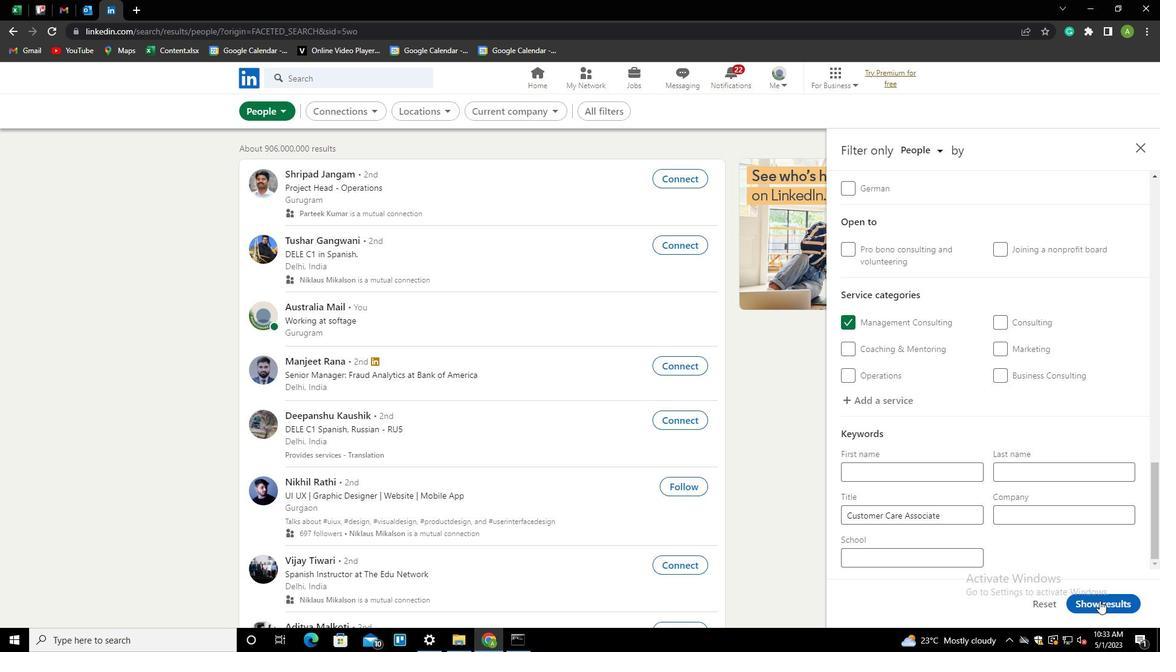 
